 Task: Search one way flight ticket for 4 adults, 2 children, 2 infants in seat and 1 infant on lap in premium economy from Phoenix: Phoenix Sky Harbor International Airport to Evansville: Evansville Regional Airport on 5-3-2023. Choice of flights is Southwest. Number of bags: 2 carry on bags. Price is upto 89000. Outbound departure time preference is 17:30.
Action: Mouse moved to (284, 240)
Screenshot: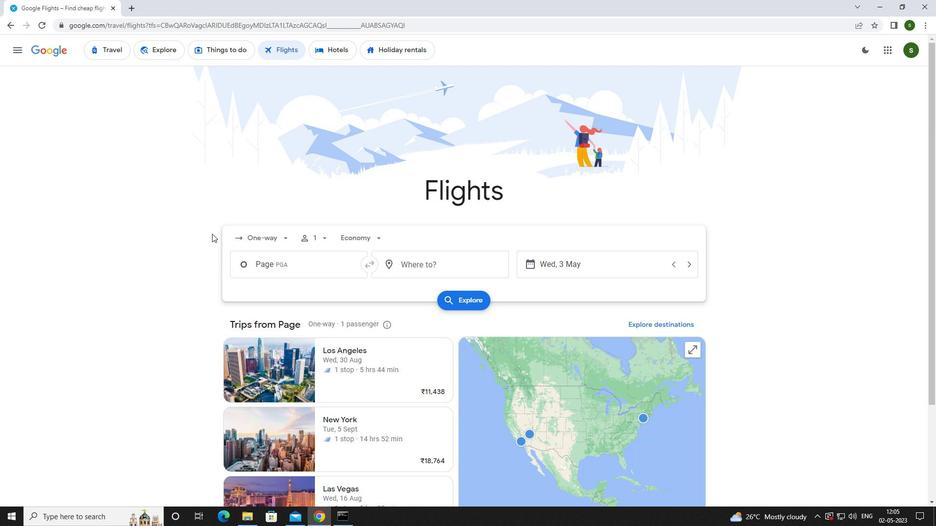 
Action: Mouse pressed left at (284, 240)
Screenshot: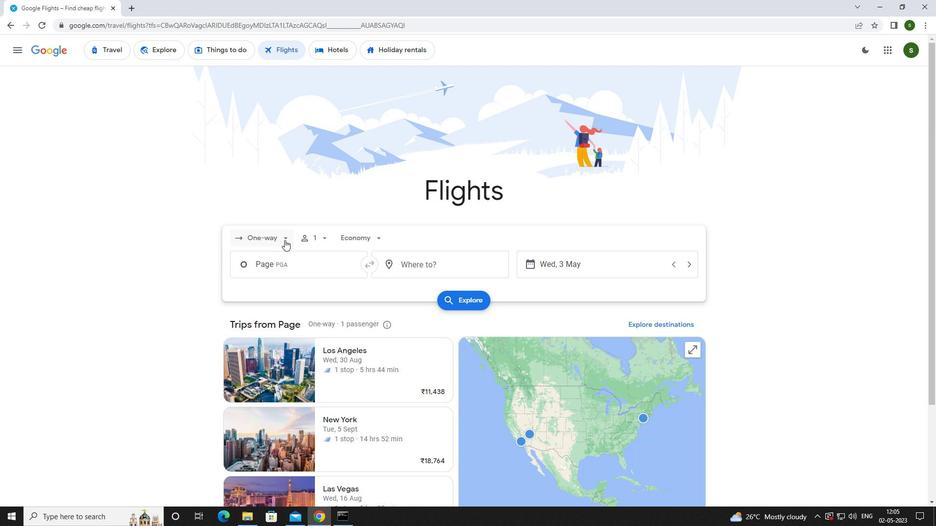 
Action: Mouse moved to (285, 279)
Screenshot: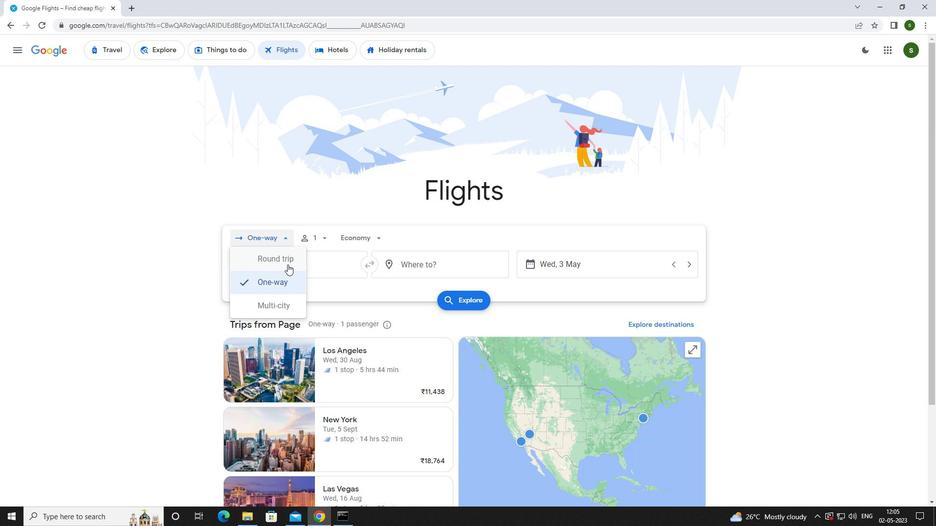
Action: Mouse pressed left at (285, 279)
Screenshot: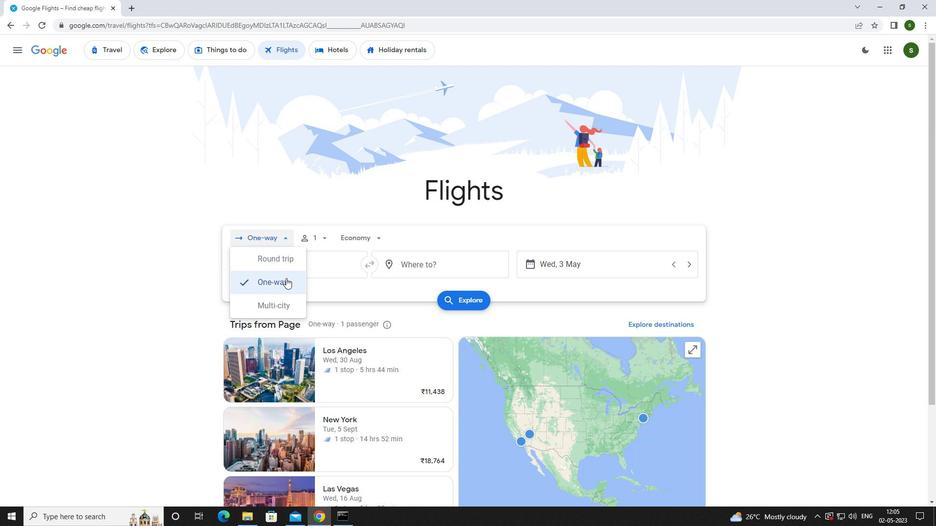 
Action: Mouse moved to (307, 239)
Screenshot: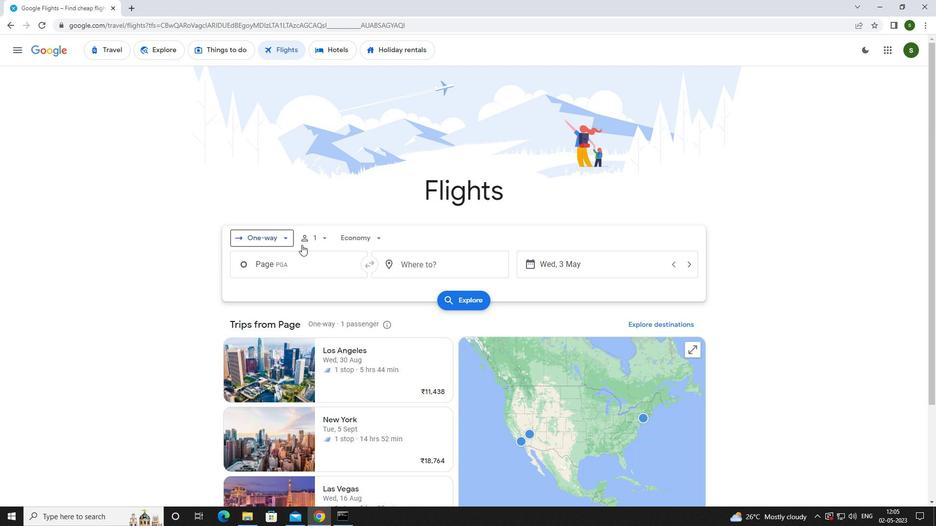 
Action: Mouse pressed left at (307, 239)
Screenshot: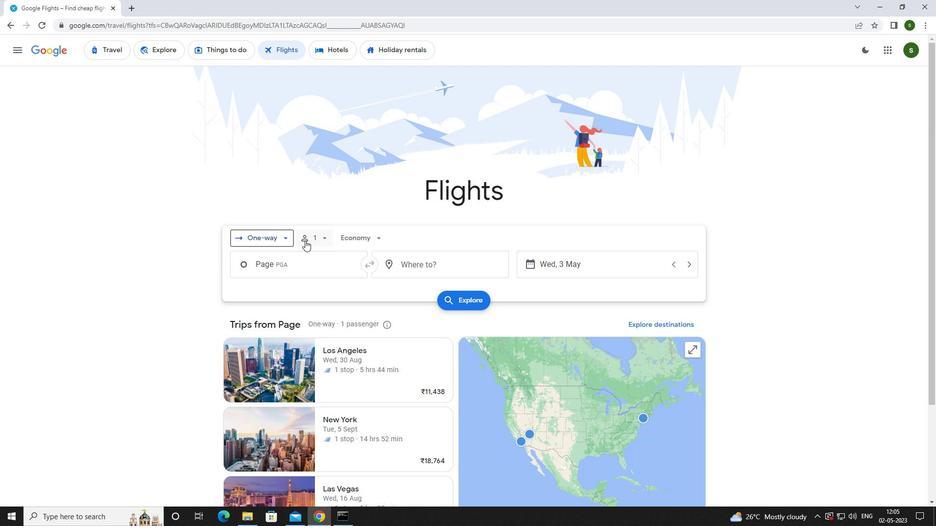 
Action: Mouse moved to (401, 267)
Screenshot: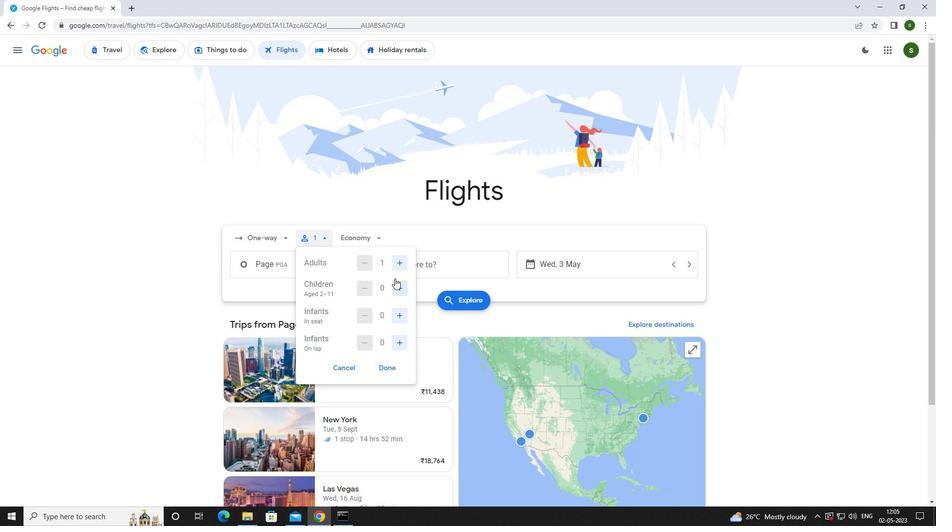 
Action: Mouse pressed left at (401, 267)
Screenshot: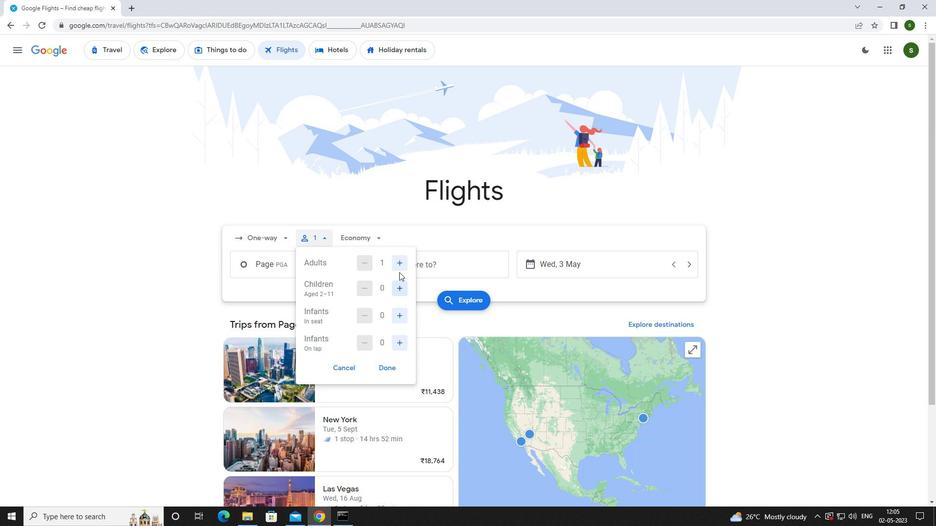 
Action: Mouse pressed left at (401, 267)
Screenshot: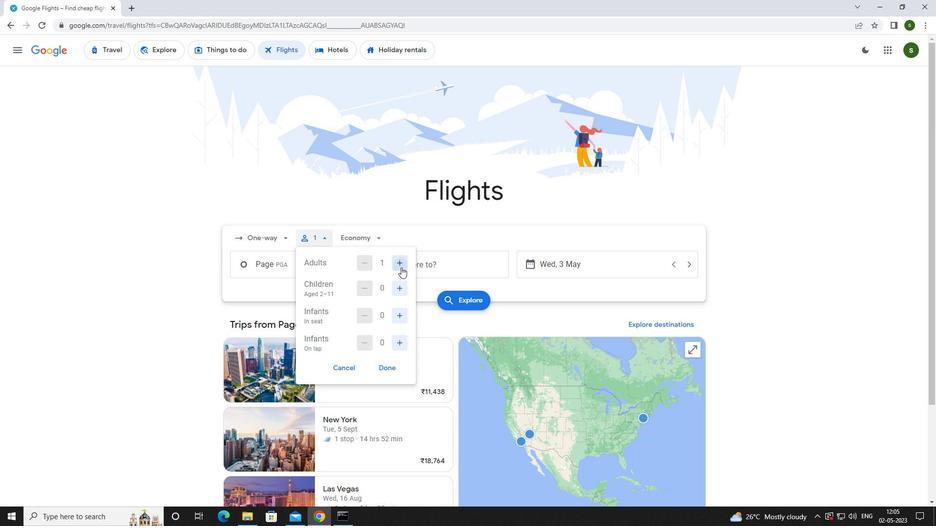 
Action: Mouse pressed left at (401, 267)
Screenshot: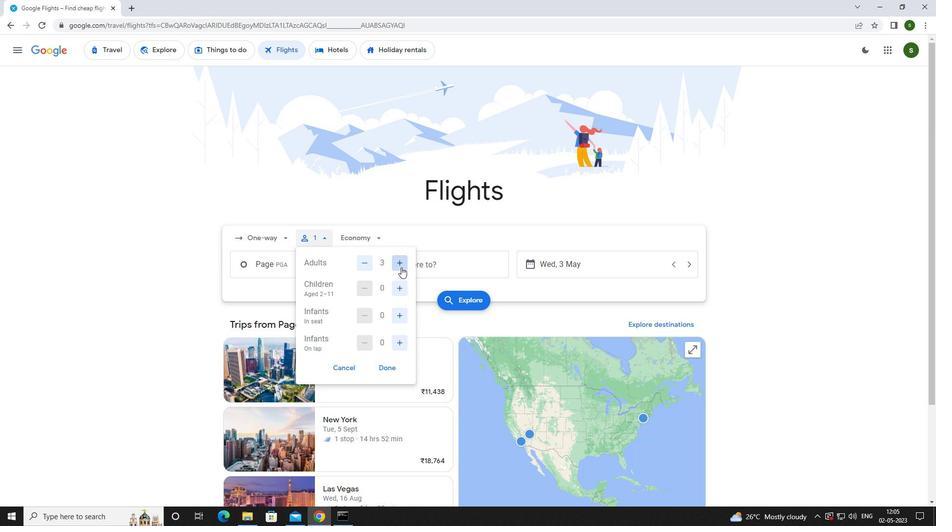 
Action: Mouse moved to (401, 286)
Screenshot: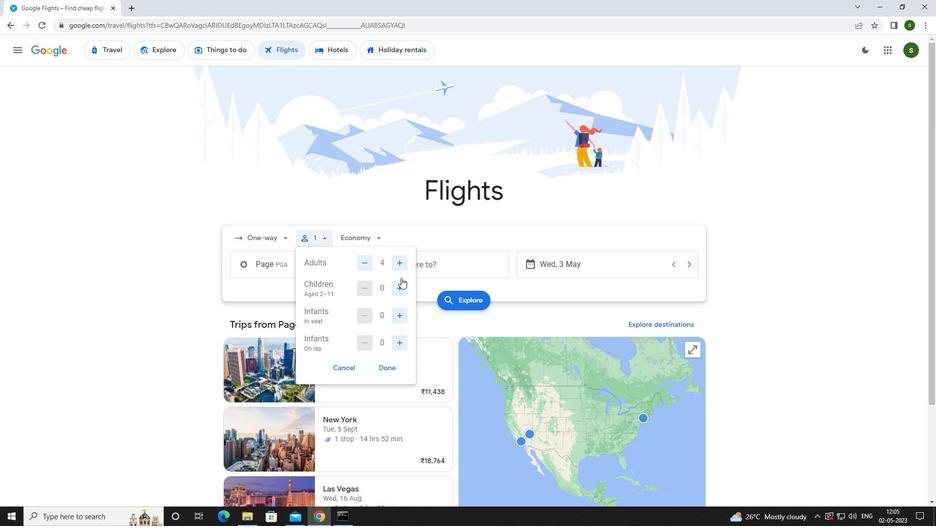 
Action: Mouse pressed left at (401, 286)
Screenshot: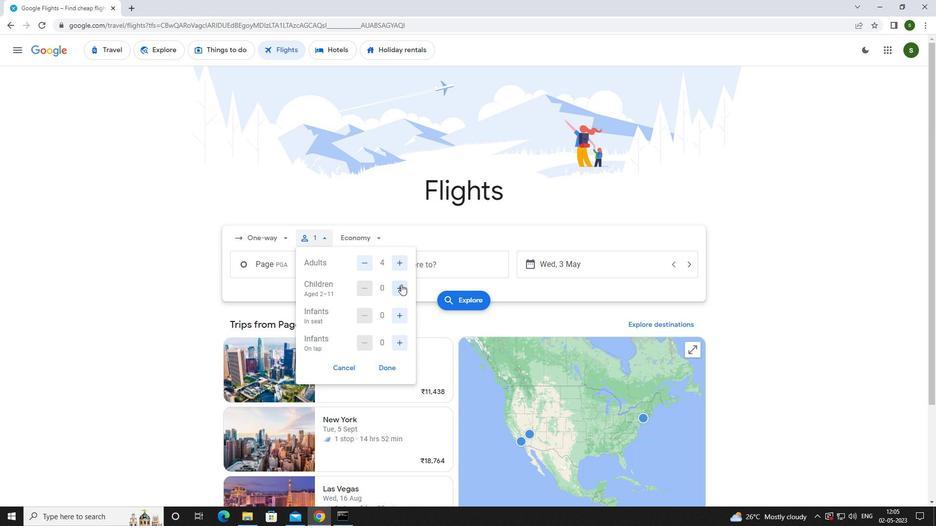 
Action: Mouse pressed left at (401, 286)
Screenshot: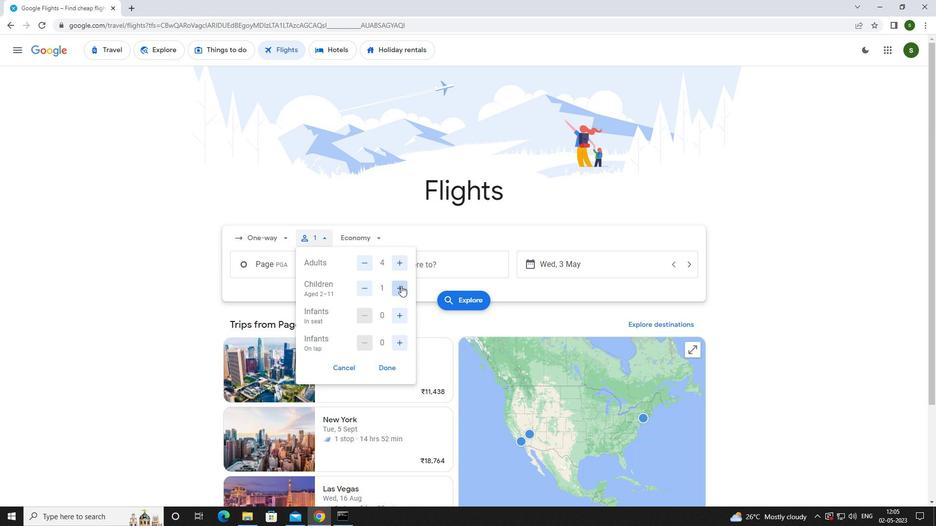 
Action: Mouse moved to (400, 313)
Screenshot: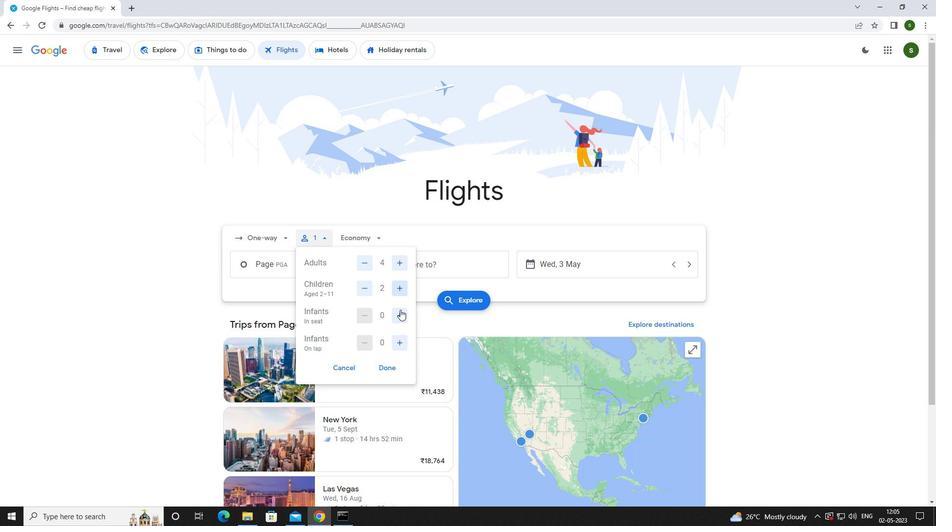 
Action: Mouse pressed left at (400, 313)
Screenshot: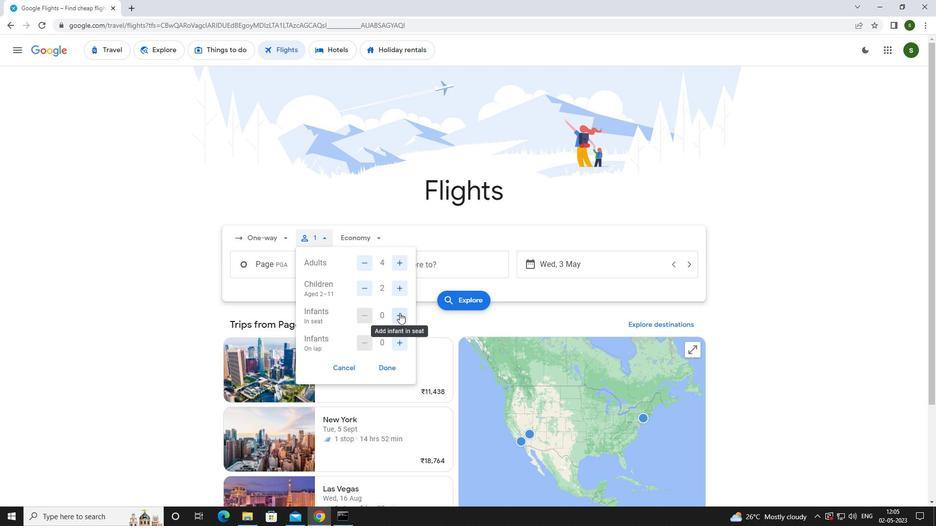 
Action: Mouse pressed left at (400, 313)
Screenshot: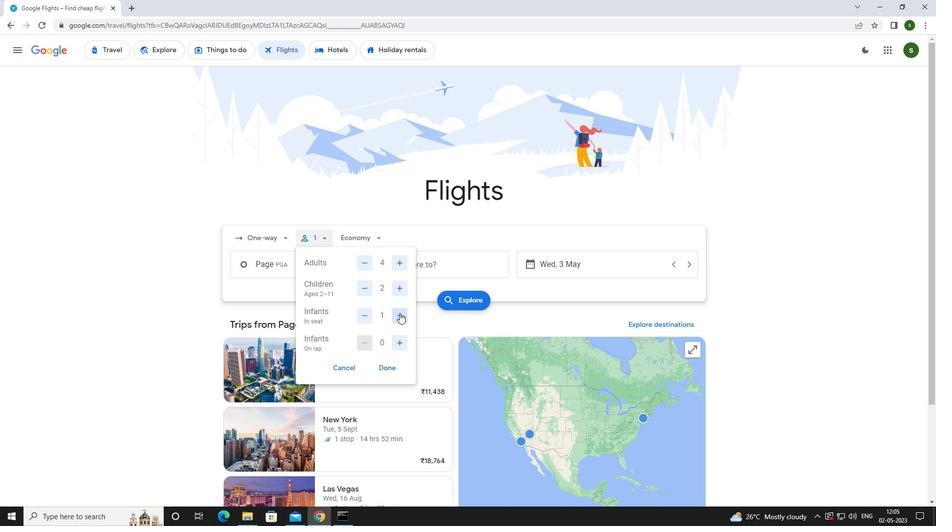 
Action: Mouse moved to (397, 344)
Screenshot: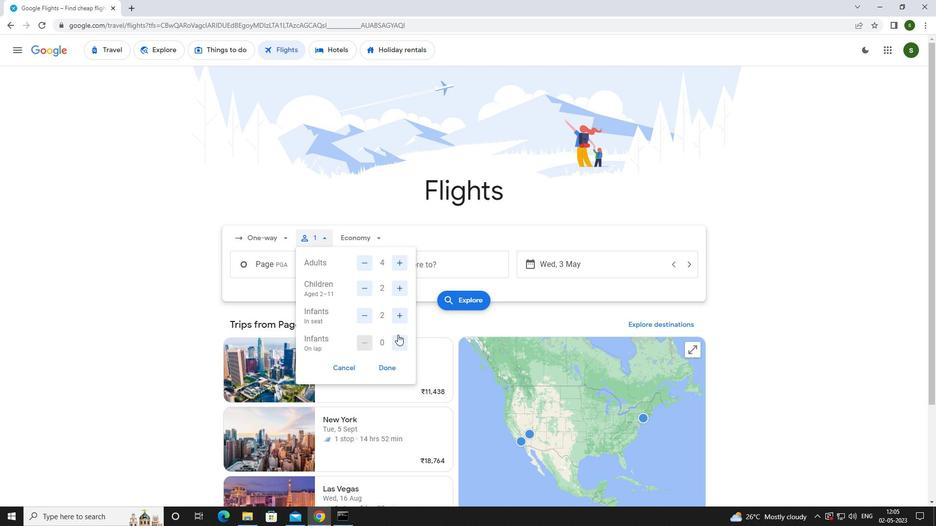 
Action: Mouse pressed left at (397, 344)
Screenshot: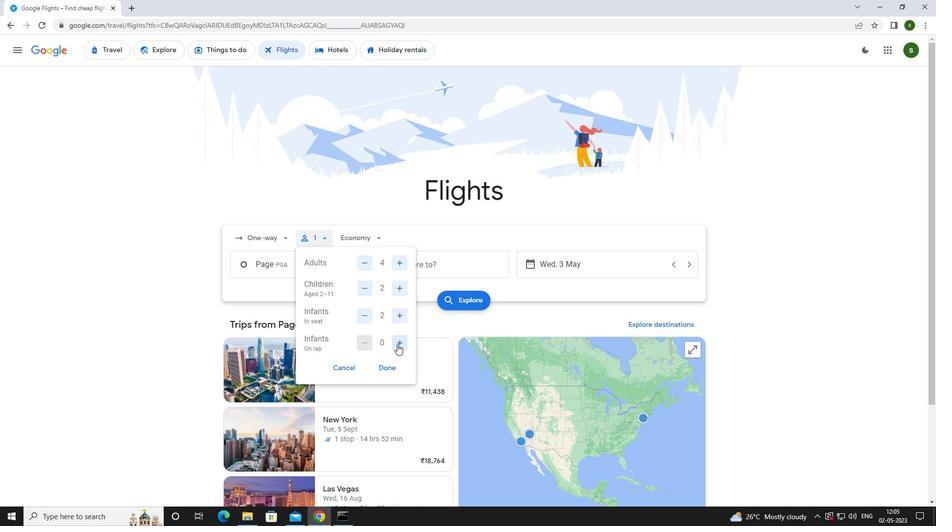 
Action: Mouse moved to (374, 238)
Screenshot: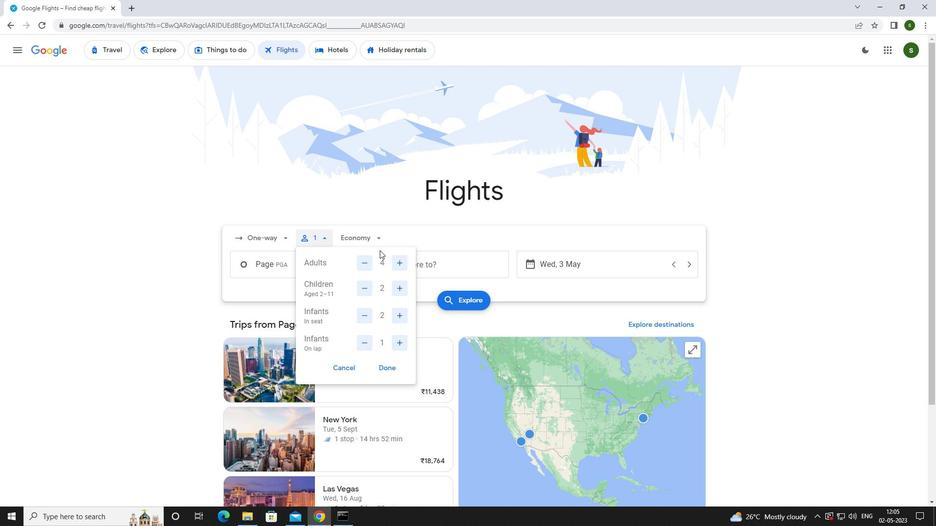 
Action: Mouse pressed left at (374, 238)
Screenshot: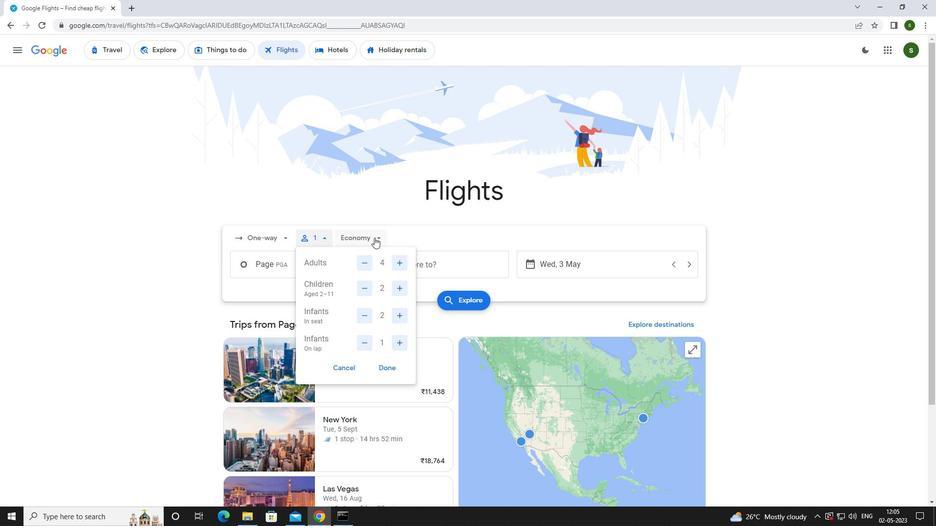 
Action: Mouse moved to (384, 281)
Screenshot: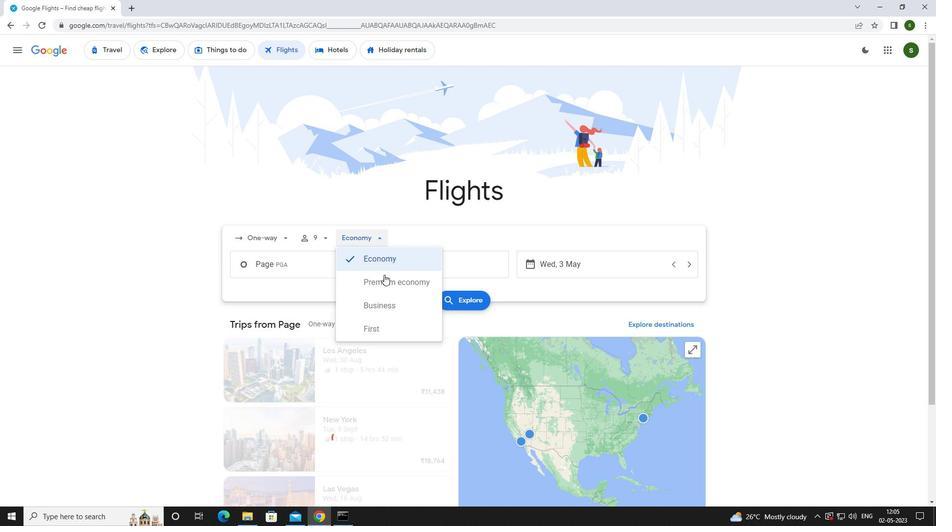 
Action: Mouse pressed left at (384, 281)
Screenshot: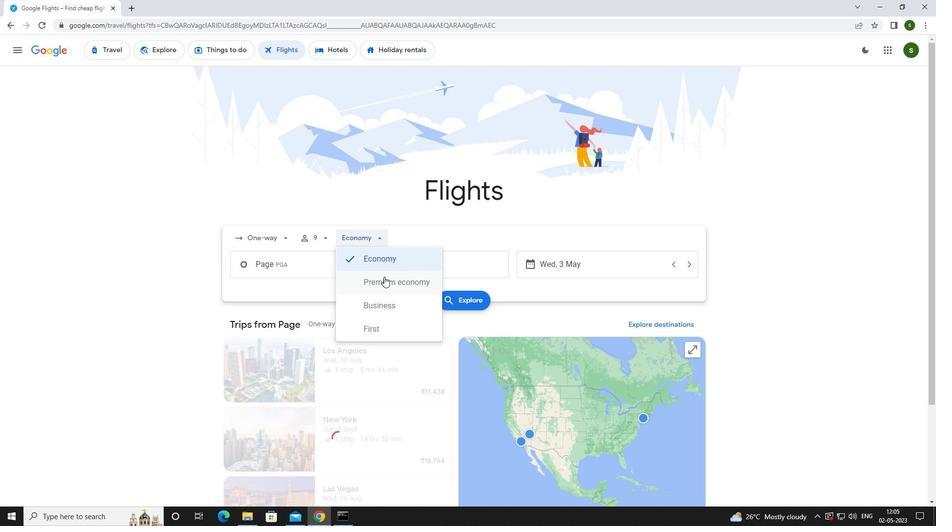 
Action: Mouse moved to (340, 268)
Screenshot: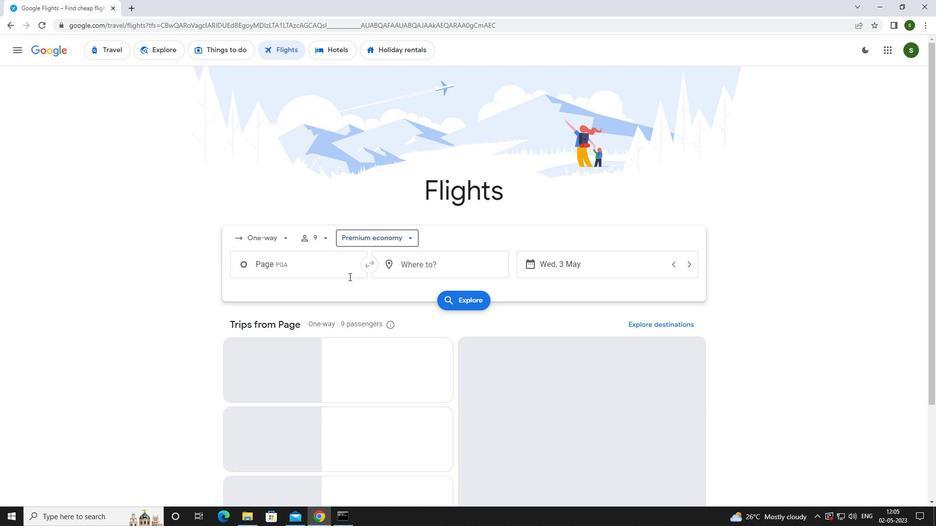 
Action: Mouse pressed left at (340, 268)
Screenshot: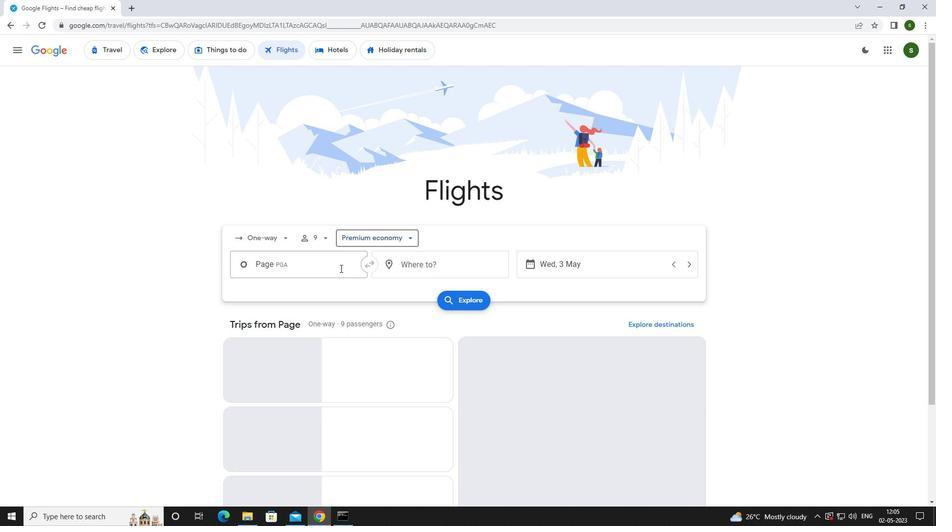 
Action: Mouse moved to (341, 266)
Screenshot: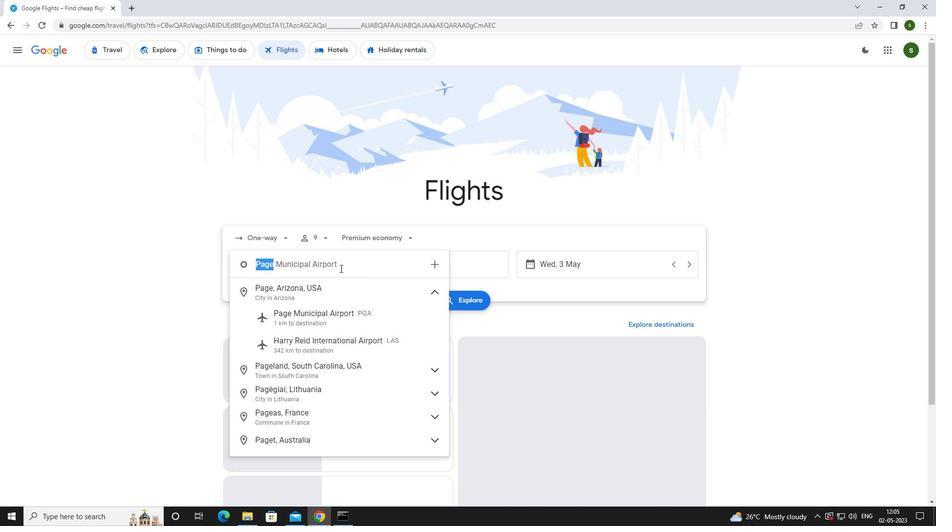 
Action: Key pressed <Key.caps_lock>p<Key.caps_lock>hoen
Screenshot: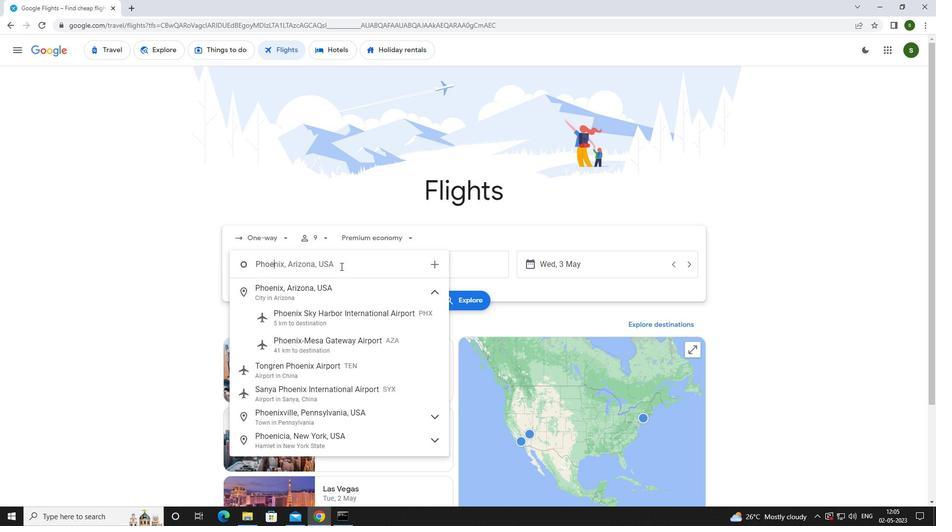
Action: Mouse moved to (332, 313)
Screenshot: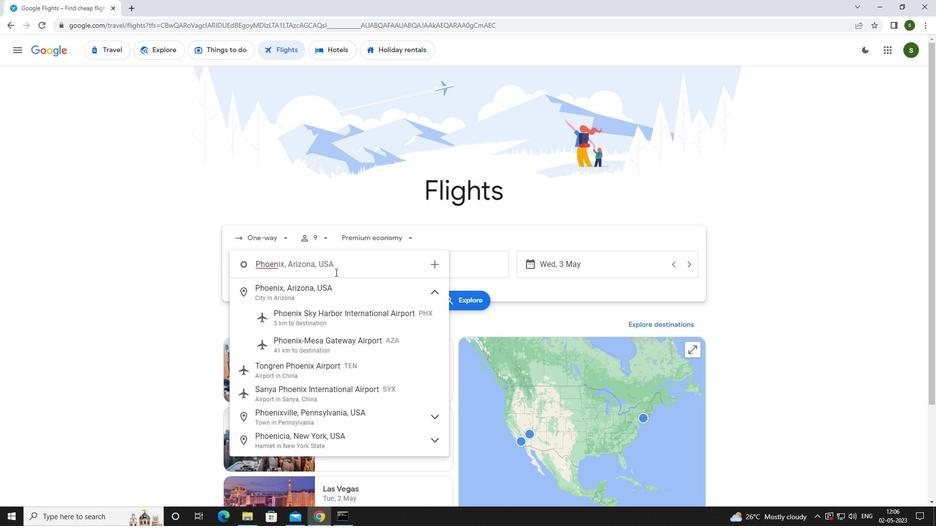 
Action: Mouse pressed left at (332, 313)
Screenshot: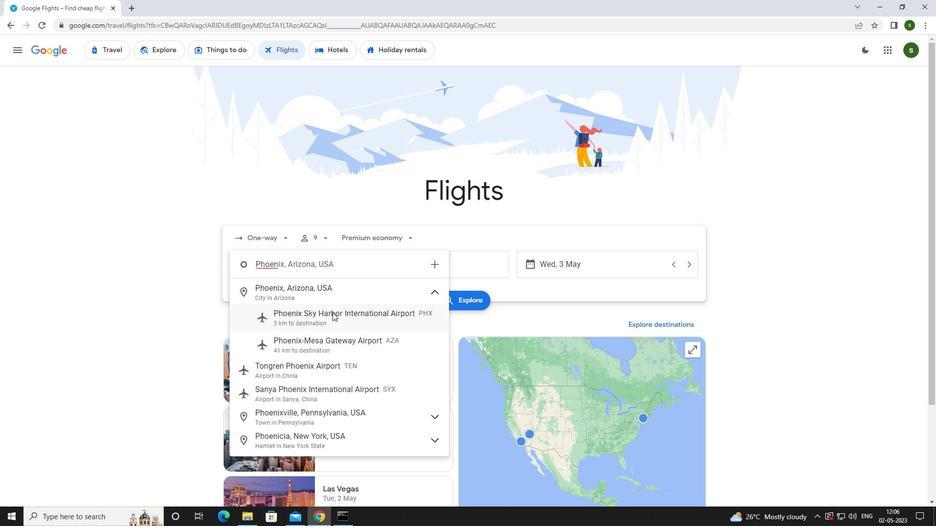 
Action: Mouse moved to (433, 266)
Screenshot: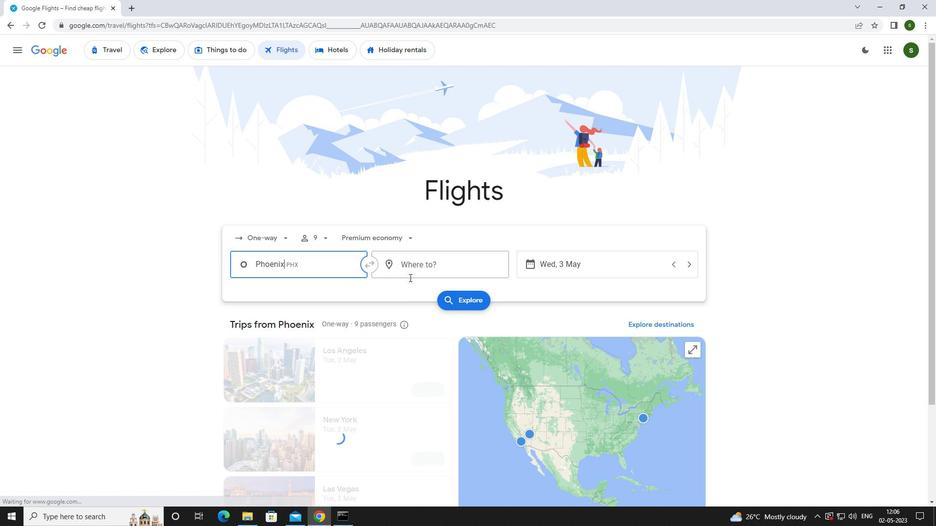 
Action: Mouse pressed left at (433, 266)
Screenshot: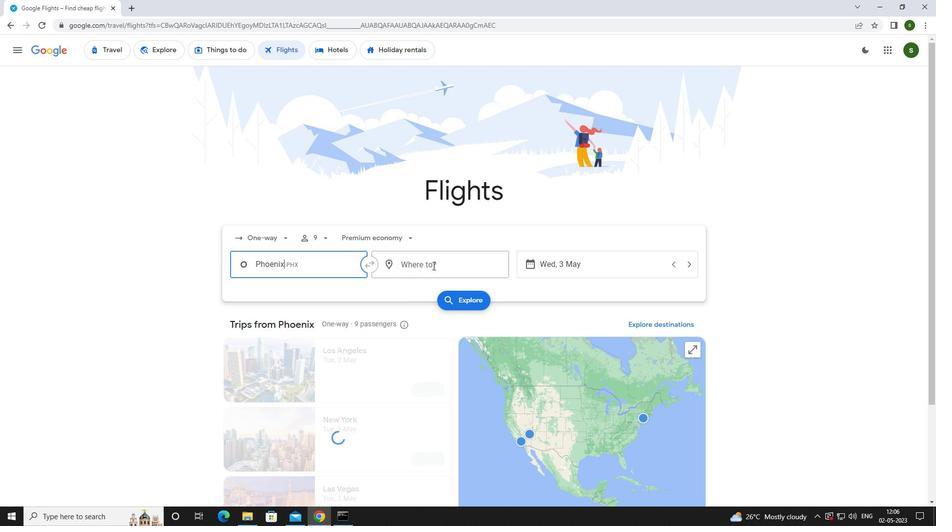 
Action: Key pressed <Key.caps_lock>e<Key.caps_lock>vansvill
Screenshot: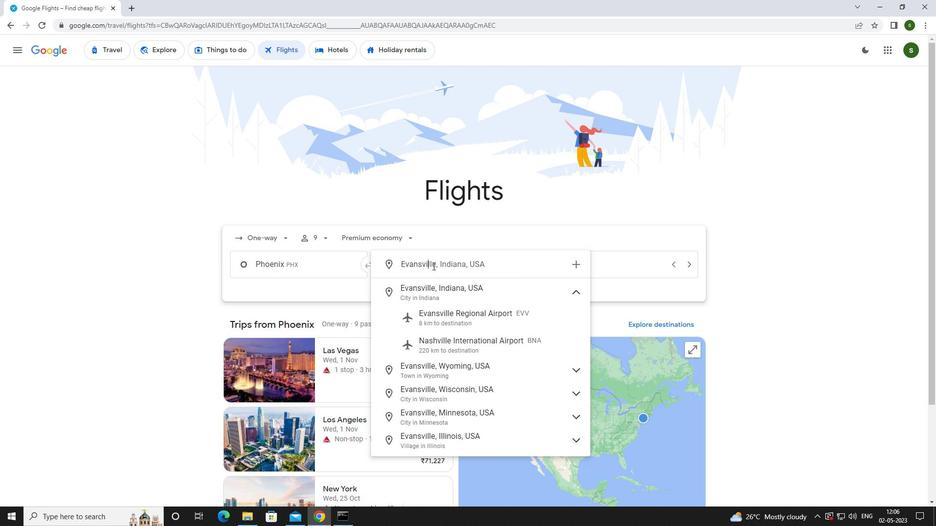 
Action: Mouse moved to (455, 315)
Screenshot: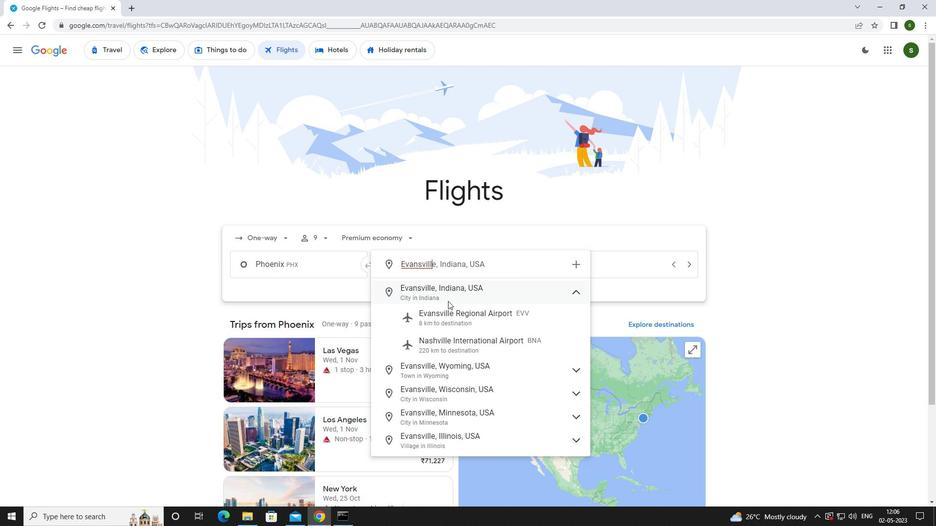 
Action: Mouse pressed left at (455, 315)
Screenshot: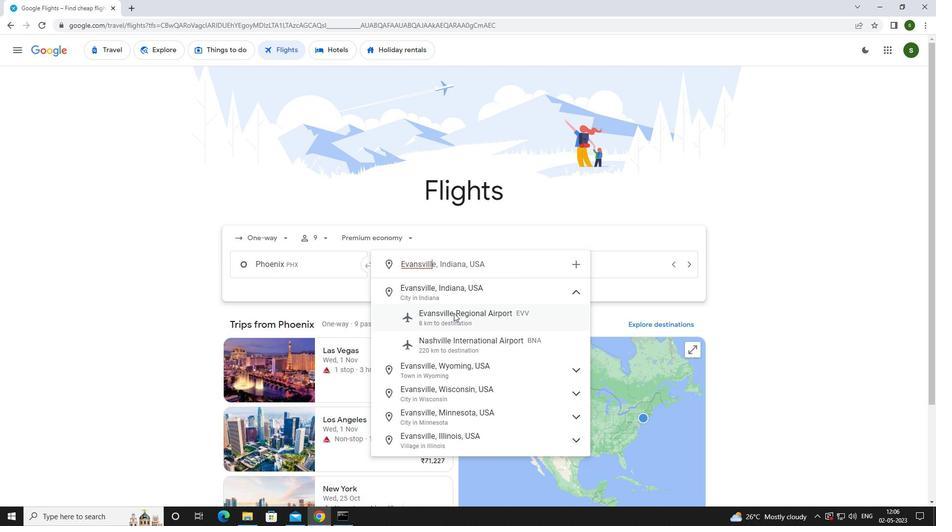 
Action: Mouse moved to (605, 266)
Screenshot: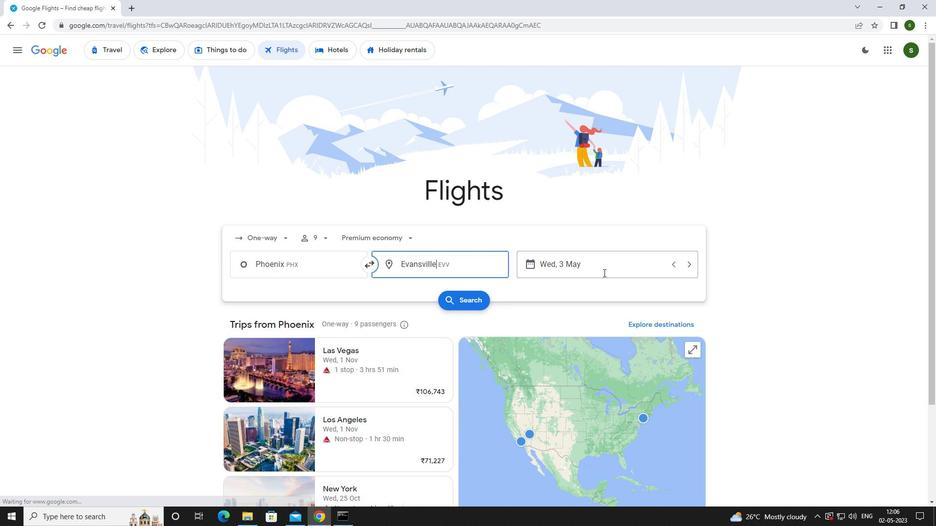 
Action: Mouse pressed left at (605, 266)
Screenshot: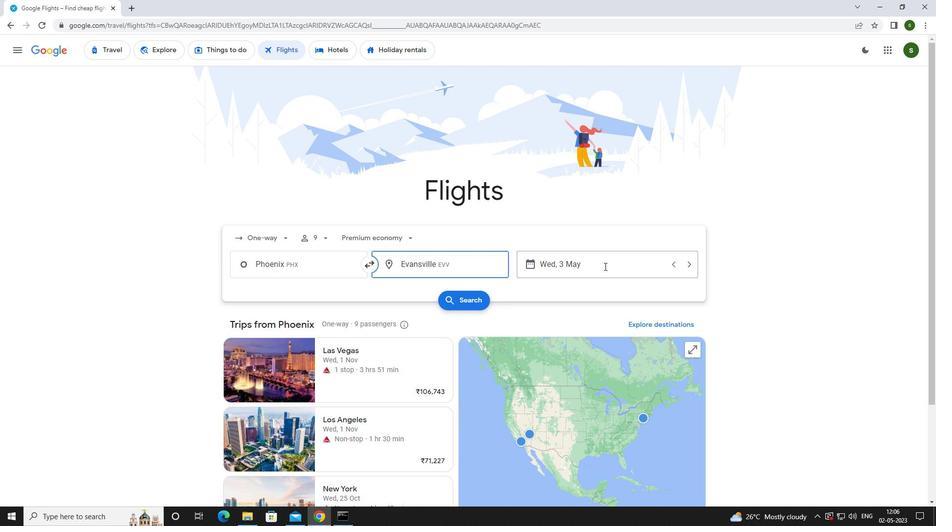
Action: Mouse moved to (425, 334)
Screenshot: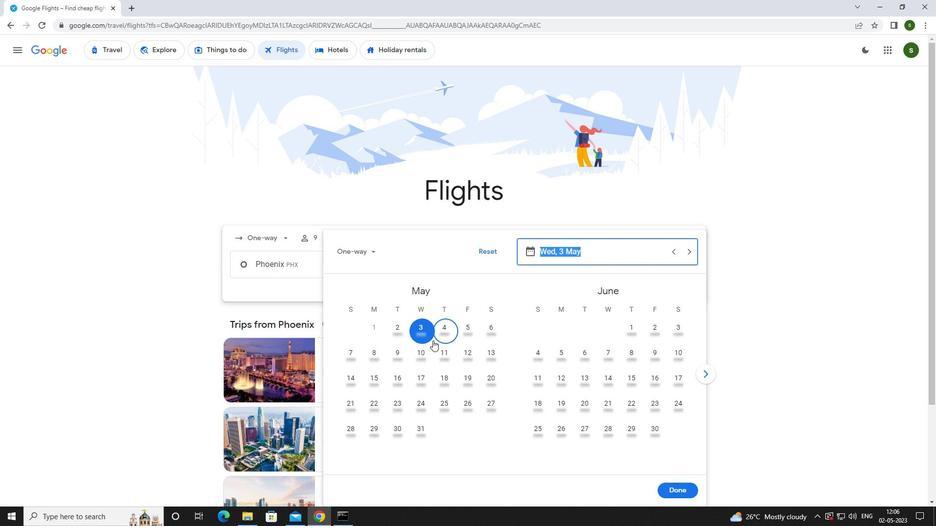
Action: Mouse pressed left at (425, 334)
Screenshot: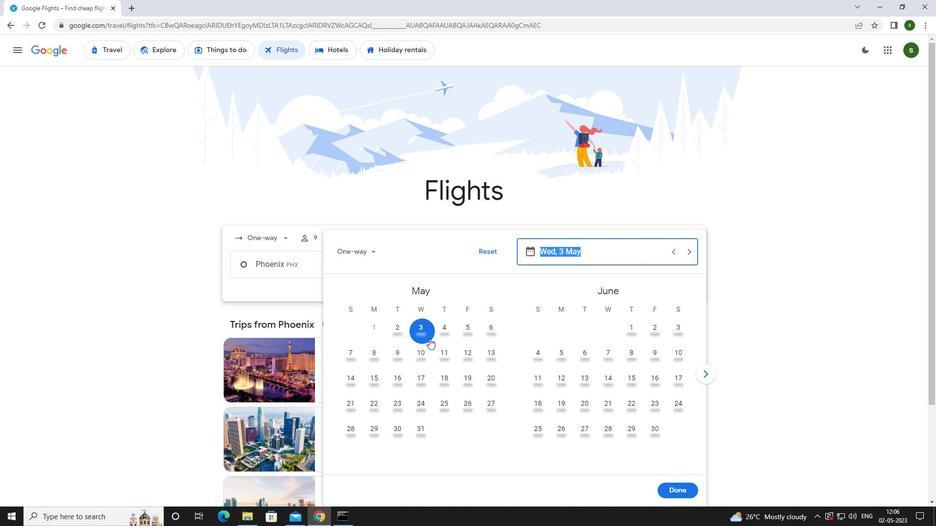 
Action: Mouse moved to (684, 491)
Screenshot: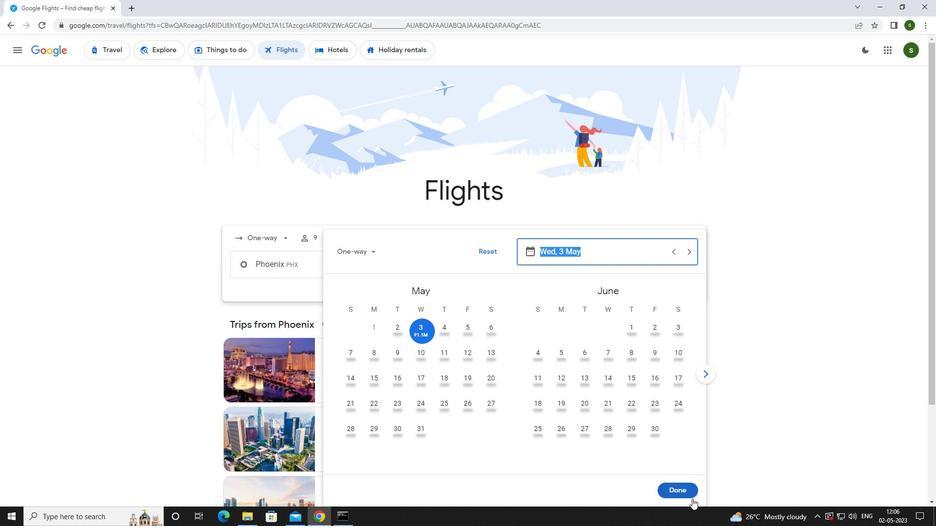
Action: Mouse pressed left at (684, 491)
Screenshot: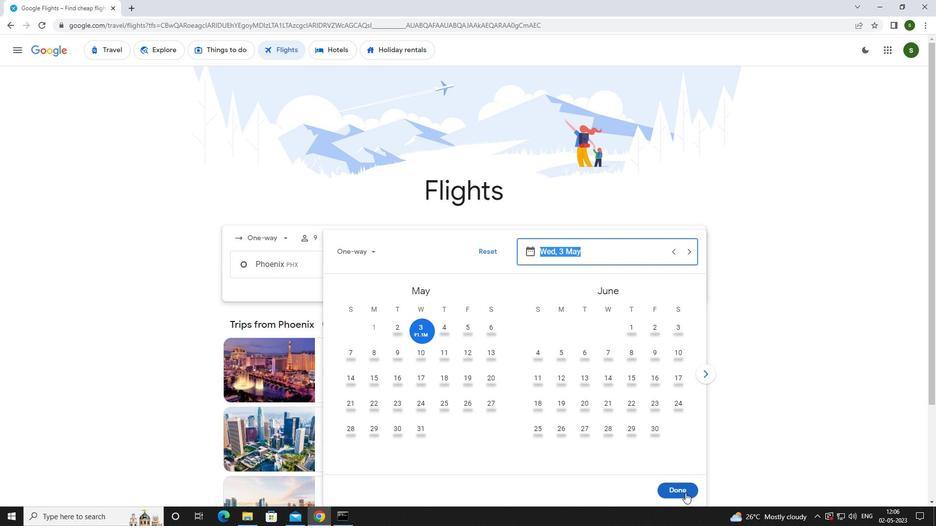 
Action: Mouse moved to (449, 293)
Screenshot: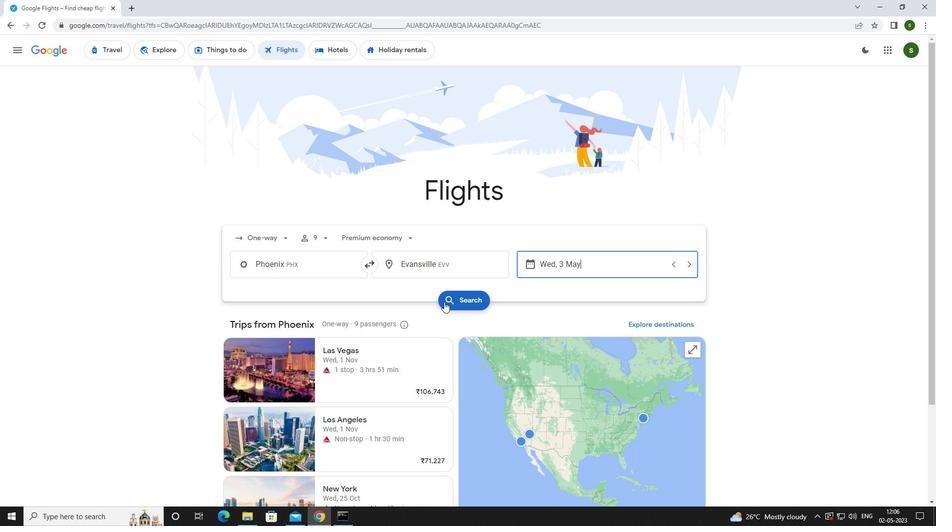 
Action: Mouse pressed left at (449, 293)
Screenshot: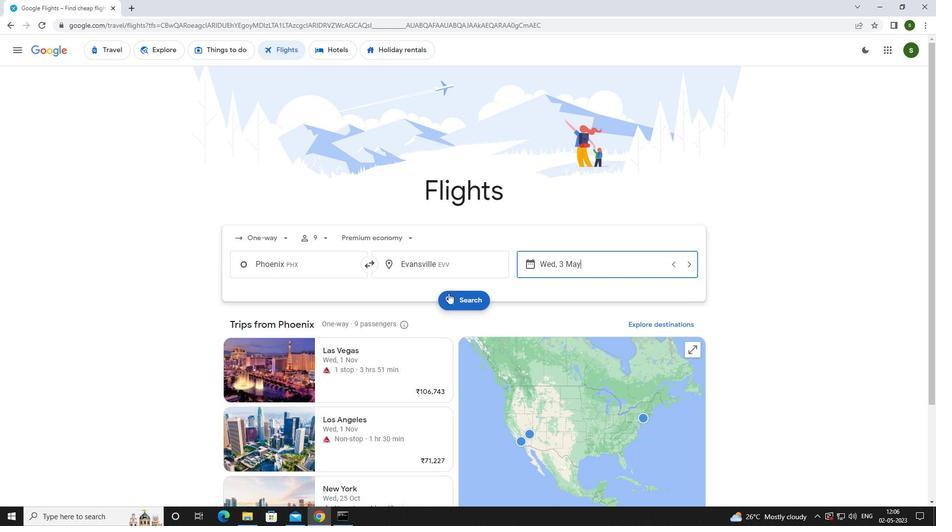 
Action: Mouse moved to (250, 142)
Screenshot: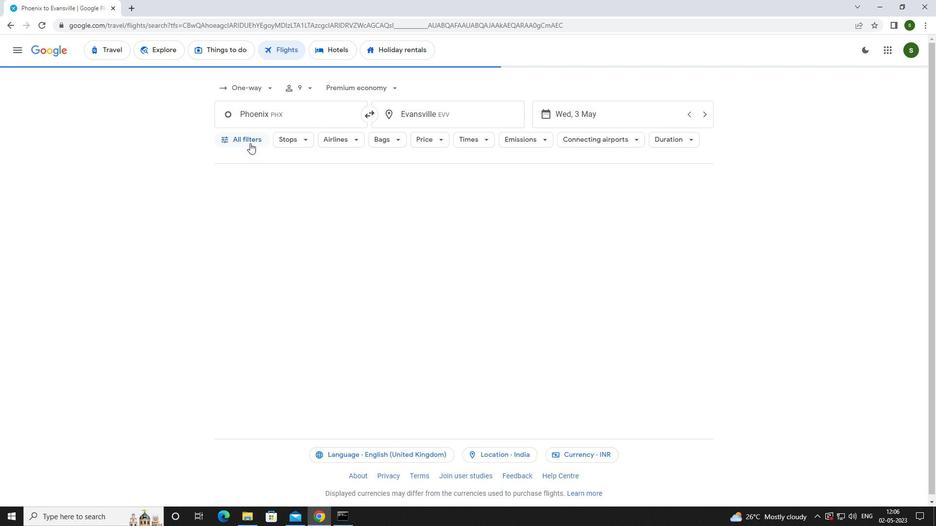 
Action: Mouse pressed left at (250, 142)
Screenshot: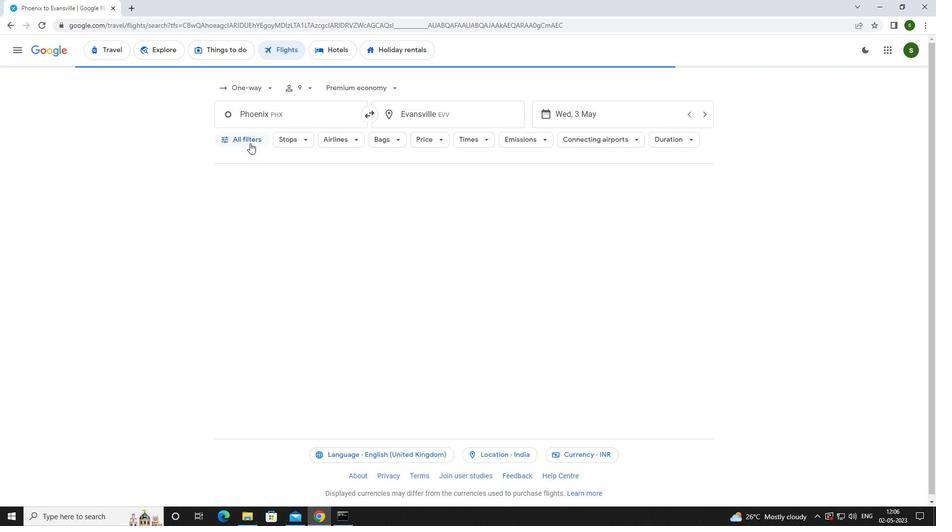 
Action: Mouse moved to (363, 343)
Screenshot: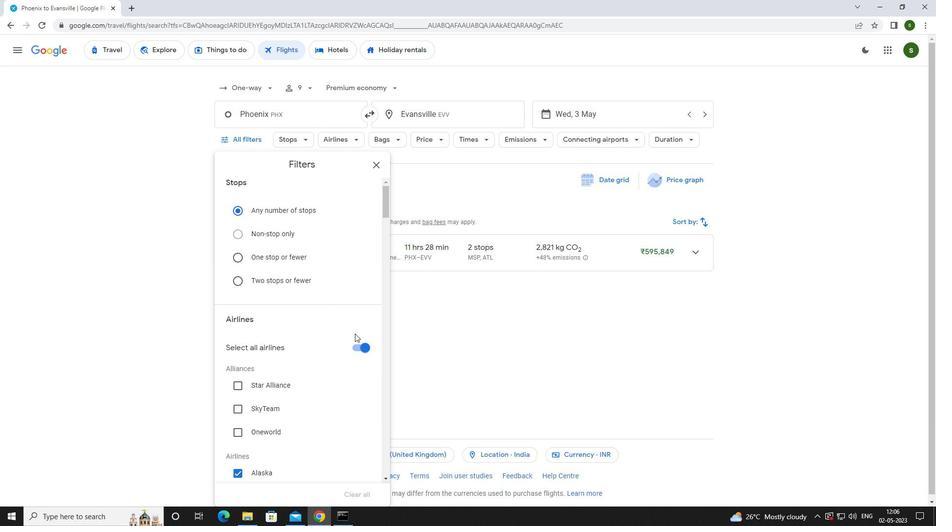 
Action: Mouse pressed left at (363, 343)
Screenshot: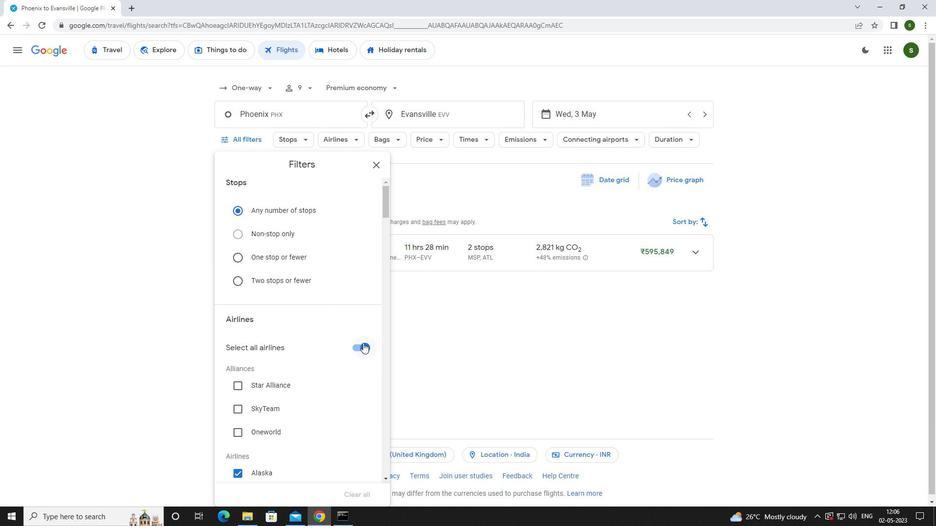 
Action: Mouse moved to (328, 262)
Screenshot: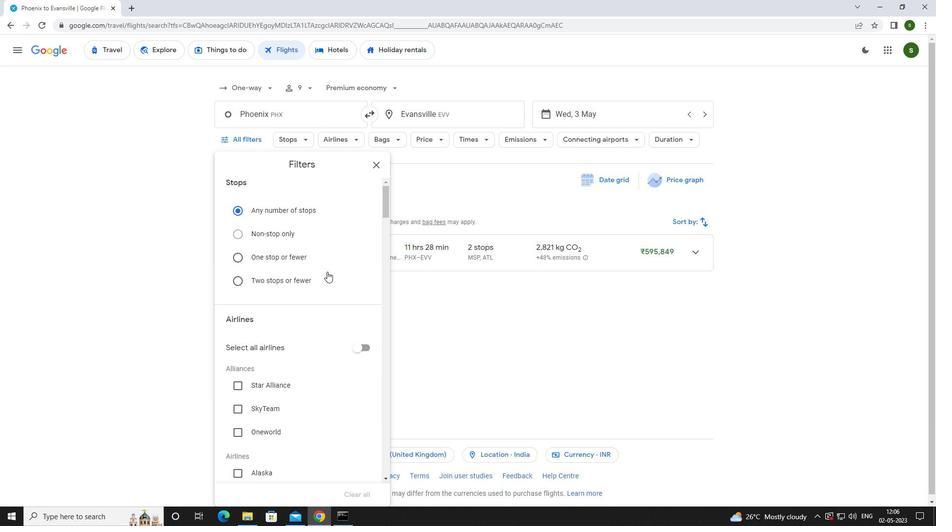 
Action: Mouse scrolled (328, 262) with delta (0, 0)
Screenshot: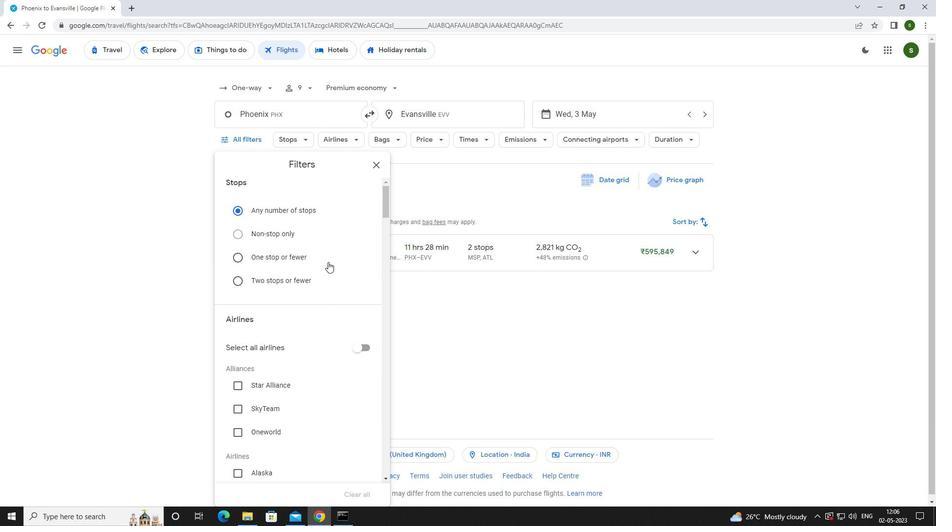 
Action: Mouse scrolled (328, 262) with delta (0, 0)
Screenshot: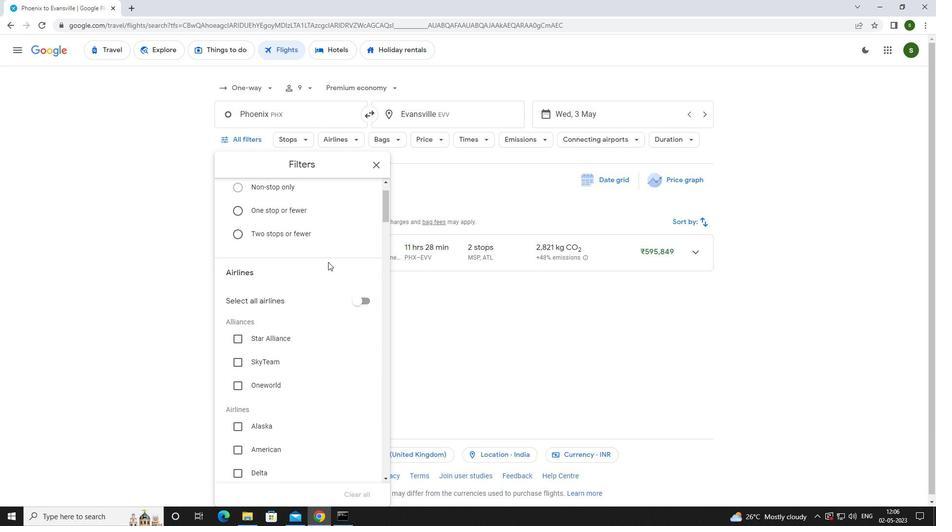 
Action: Mouse scrolled (328, 262) with delta (0, 0)
Screenshot: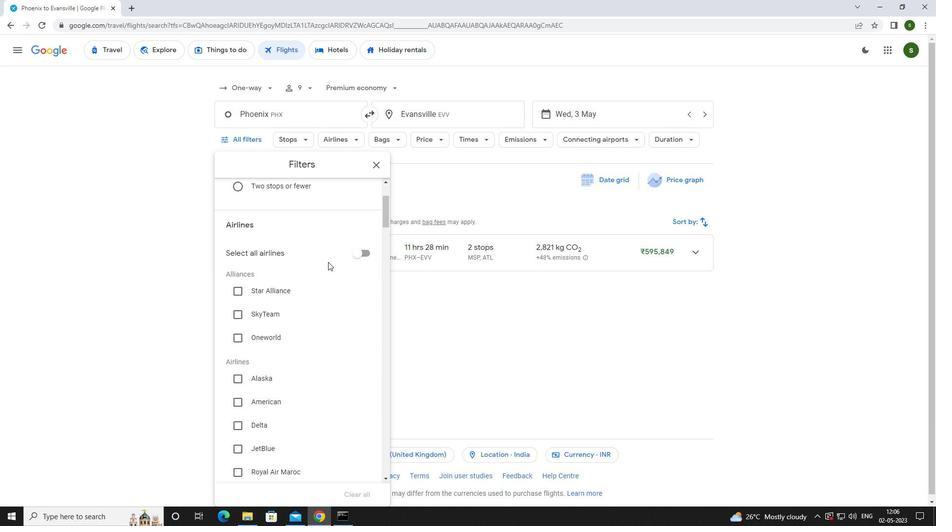 
Action: Mouse scrolled (328, 262) with delta (0, 0)
Screenshot: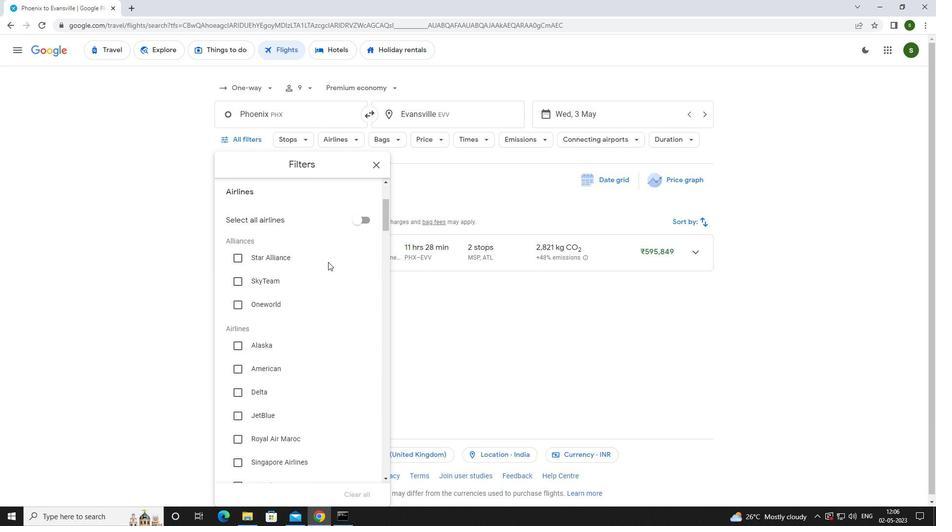 
Action: Mouse scrolled (328, 262) with delta (0, 0)
Screenshot: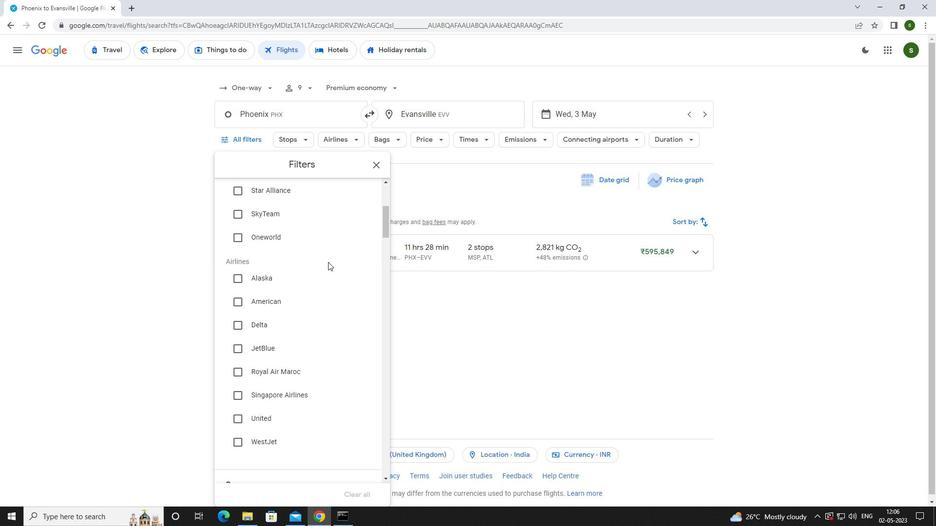 
Action: Mouse scrolled (328, 262) with delta (0, 0)
Screenshot: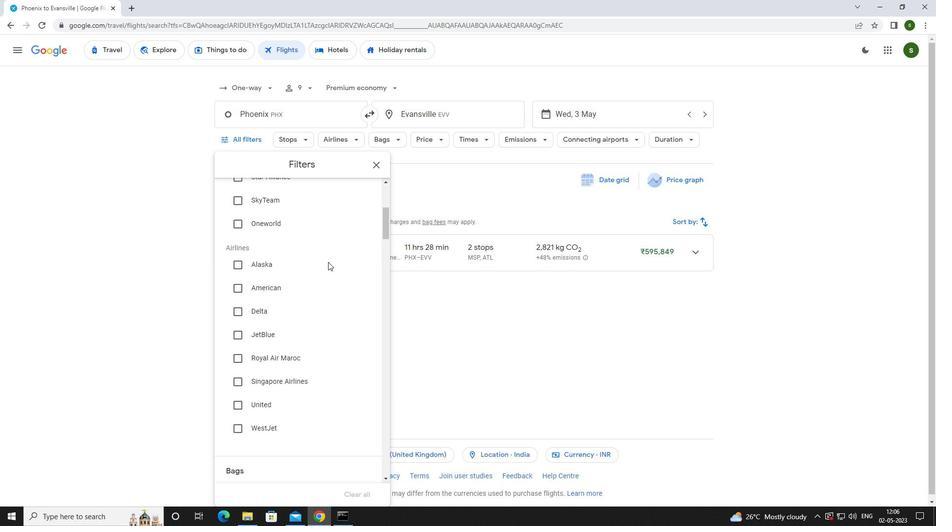 
Action: Mouse scrolled (328, 262) with delta (0, 0)
Screenshot: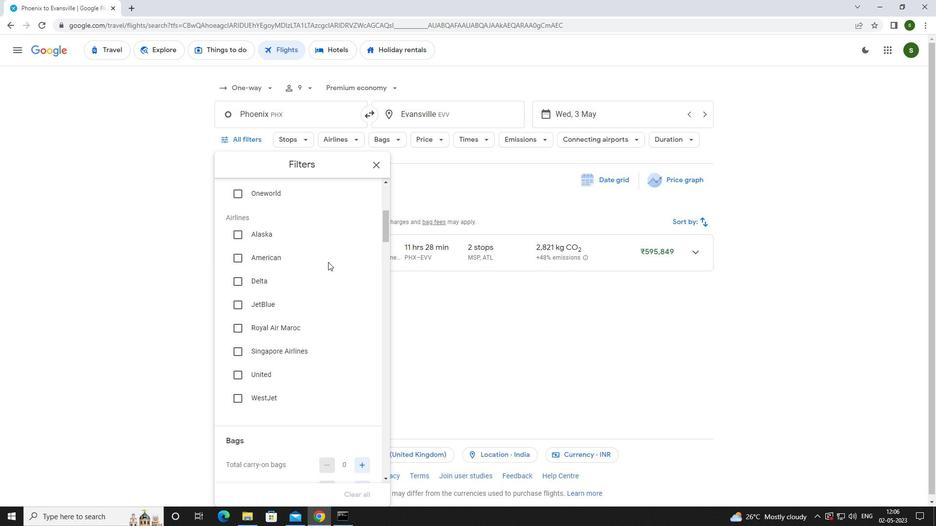 
Action: Mouse scrolled (328, 262) with delta (0, 0)
Screenshot: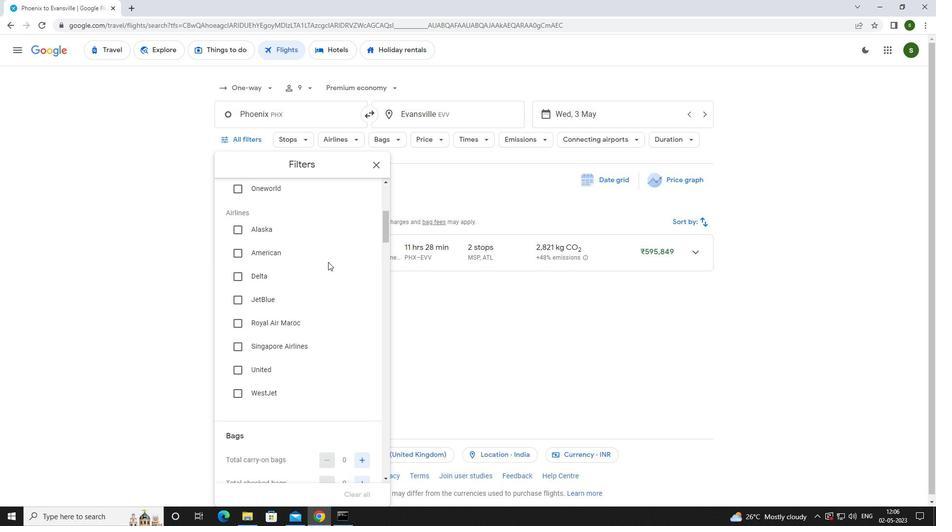 
Action: Mouse moved to (361, 317)
Screenshot: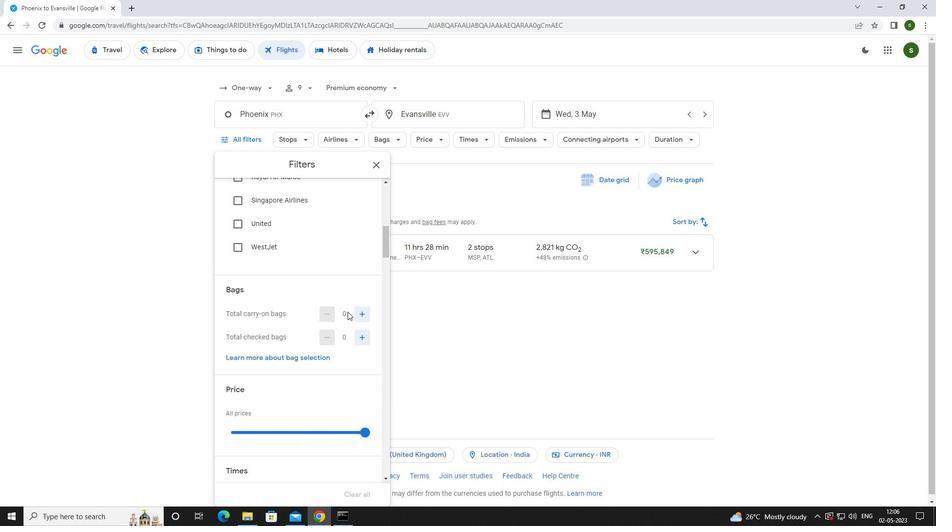 
Action: Mouse pressed left at (361, 317)
Screenshot: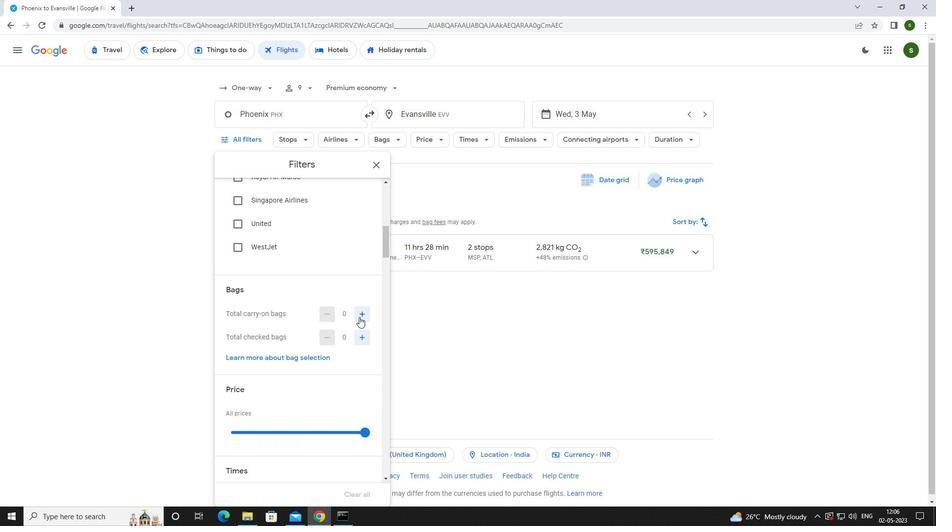 
Action: Mouse pressed left at (361, 317)
Screenshot: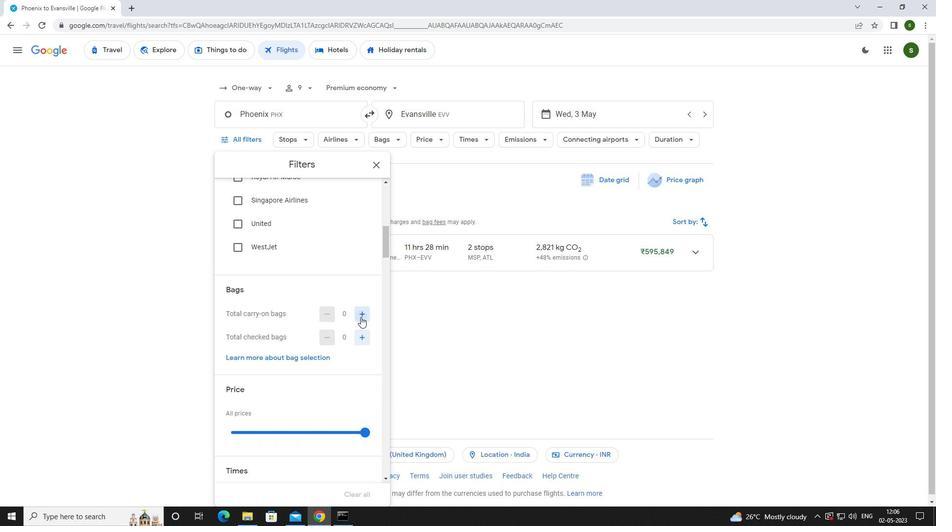 
Action: Mouse moved to (359, 316)
Screenshot: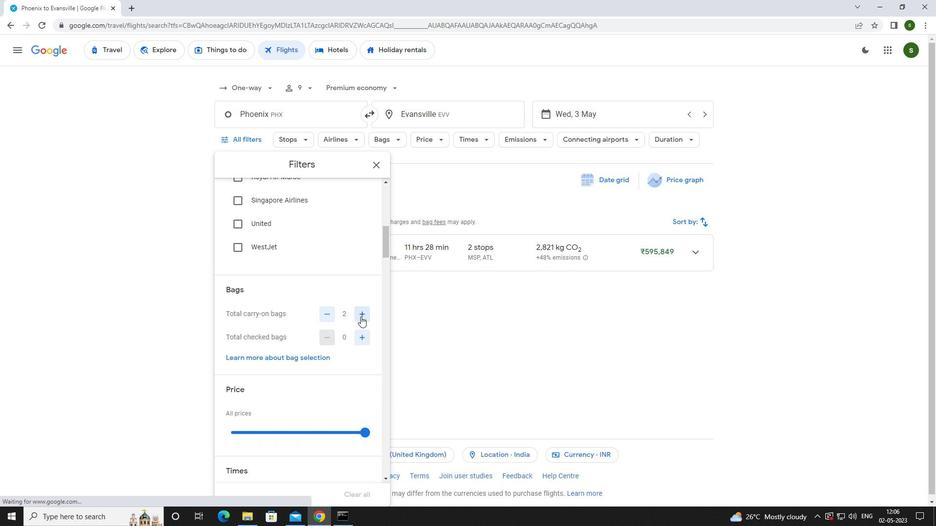 
Action: Mouse scrolled (359, 316) with delta (0, 0)
Screenshot: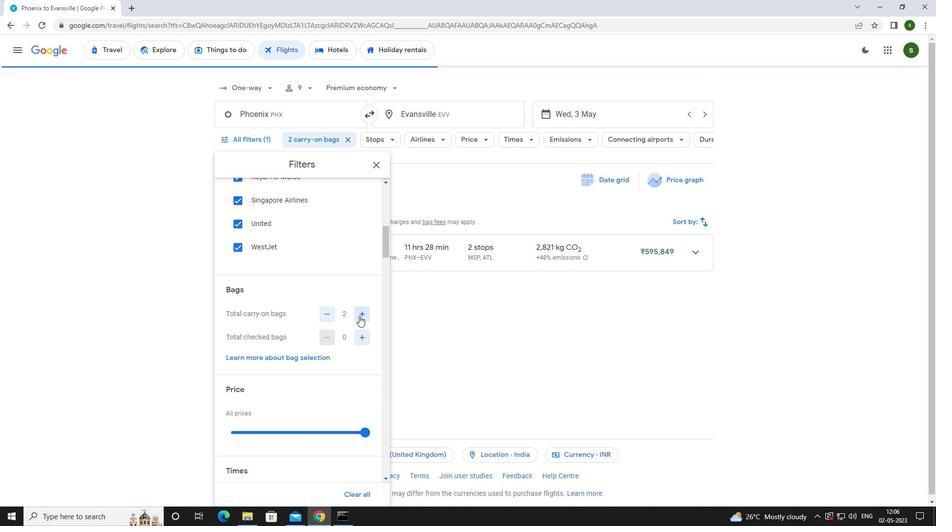 
Action: Mouse scrolled (359, 316) with delta (0, 0)
Screenshot: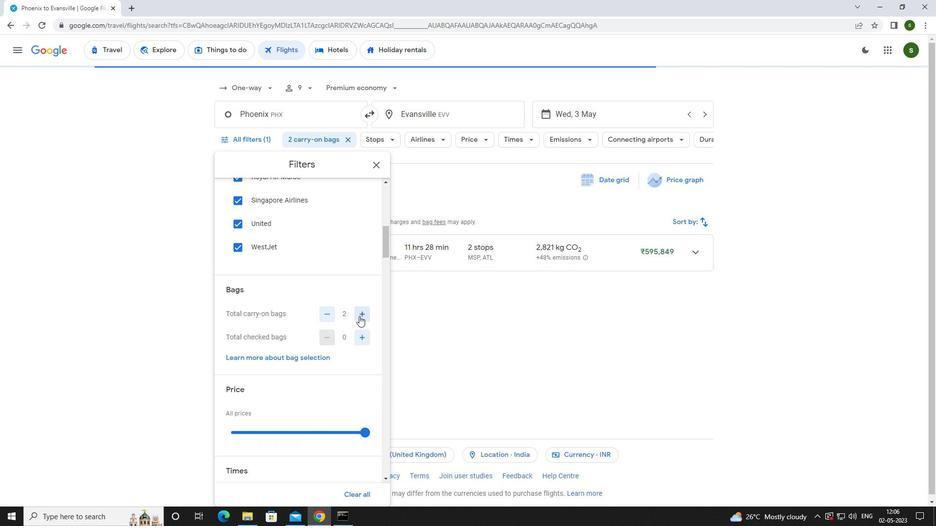 
Action: Mouse scrolled (359, 316) with delta (0, 0)
Screenshot: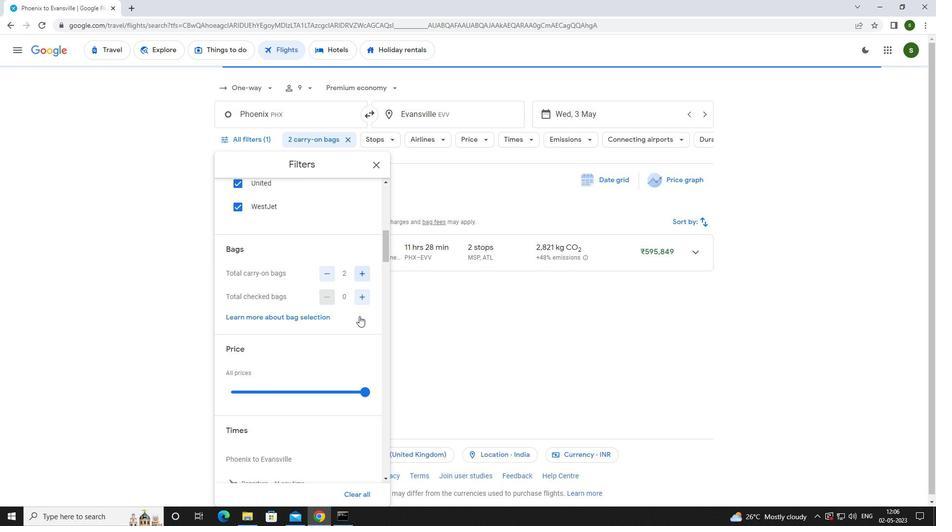 
Action: Mouse moved to (365, 287)
Screenshot: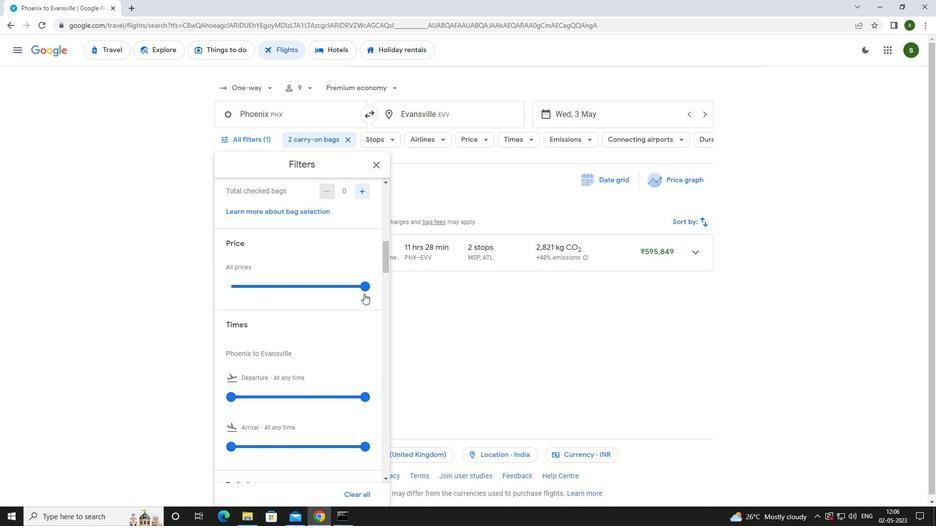 
Action: Mouse pressed left at (365, 287)
Screenshot: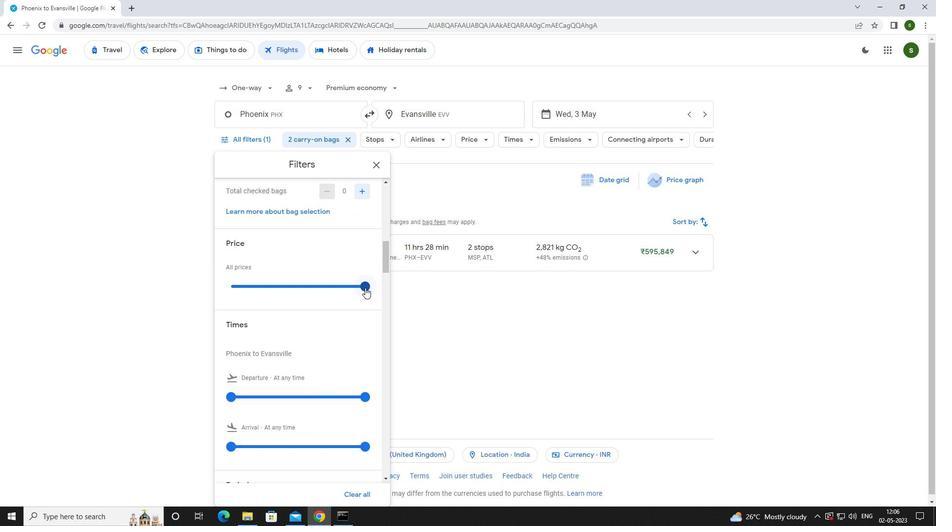 
Action: Mouse moved to (273, 307)
Screenshot: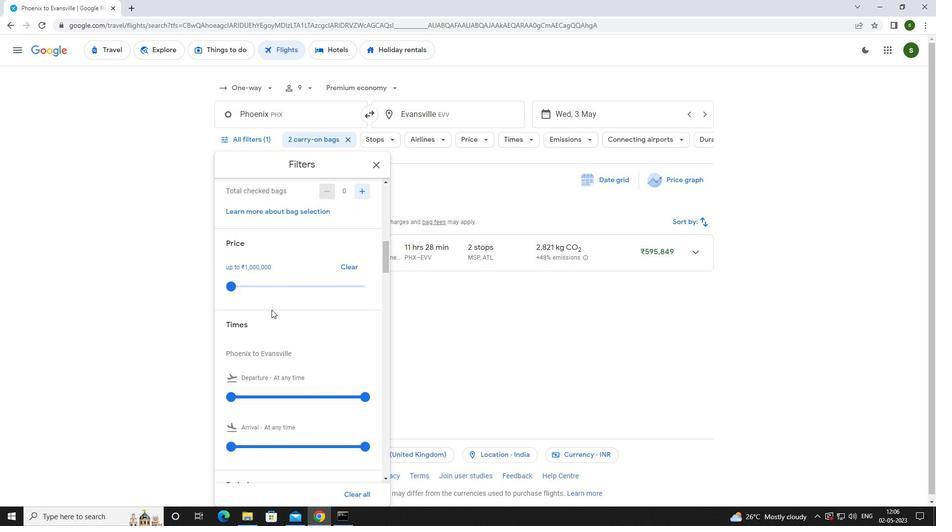 
Action: Mouse scrolled (273, 307) with delta (0, 0)
Screenshot: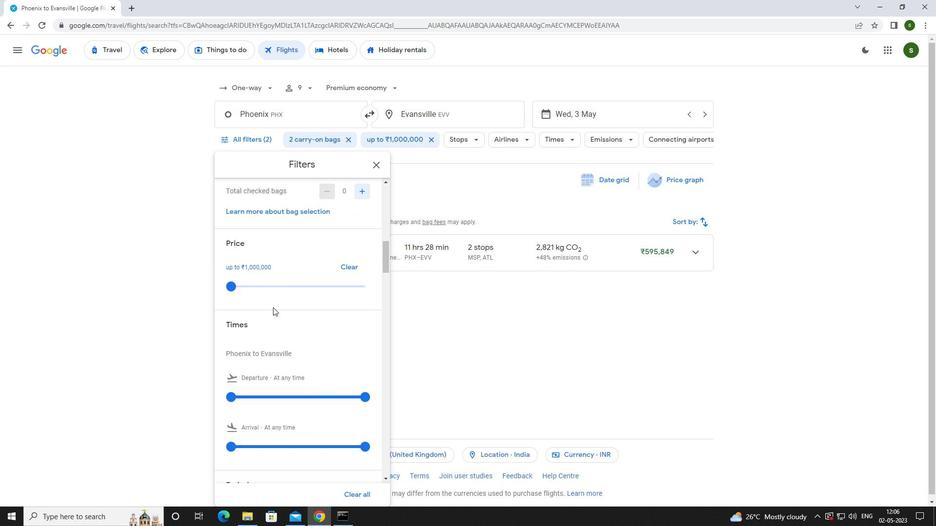 
Action: Mouse moved to (230, 350)
Screenshot: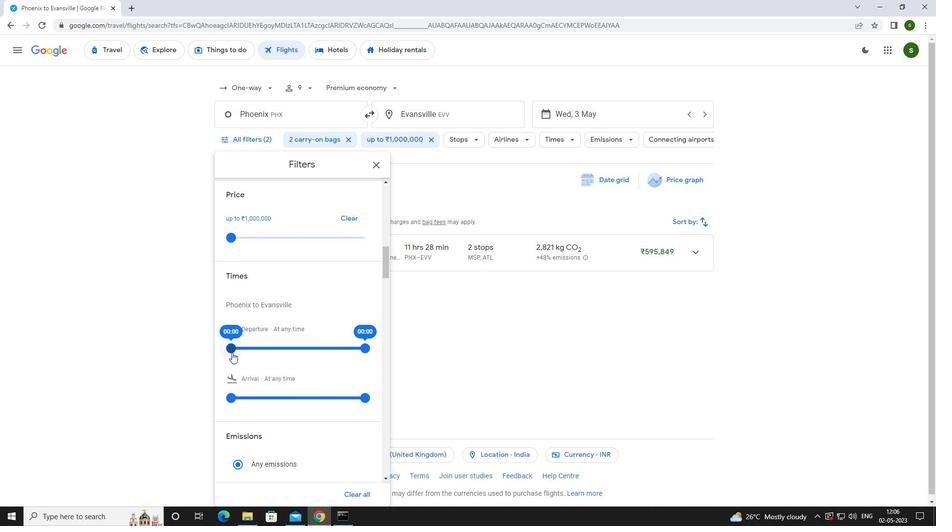 
Action: Mouse pressed left at (230, 350)
Screenshot: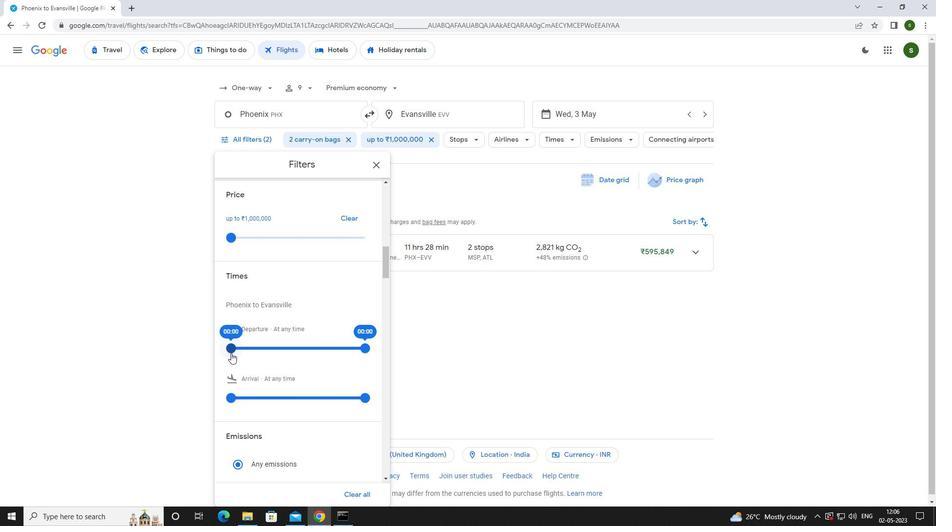 
Action: Mouse moved to (444, 341)
Screenshot: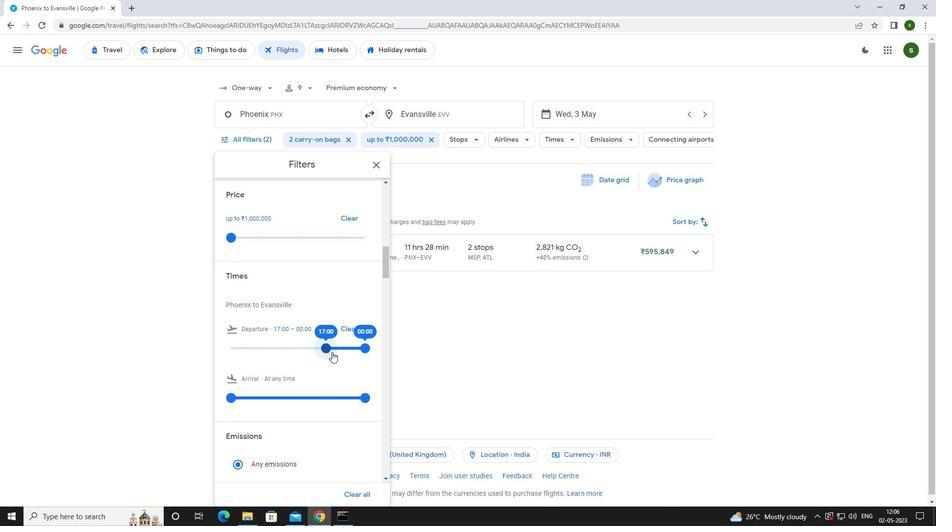 
Action: Mouse pressed left at (444, 341)
Screenshot: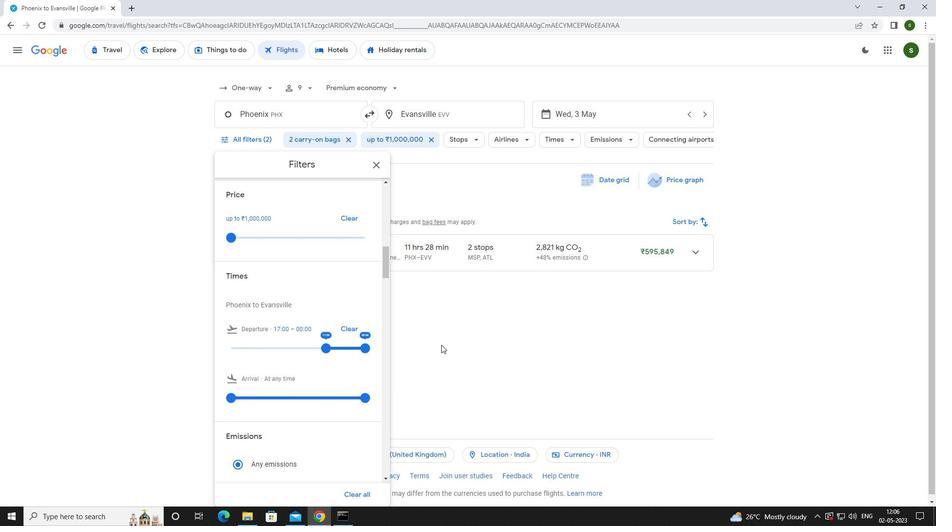 
Action: Mouse moved to (445, 339)
Screenshot: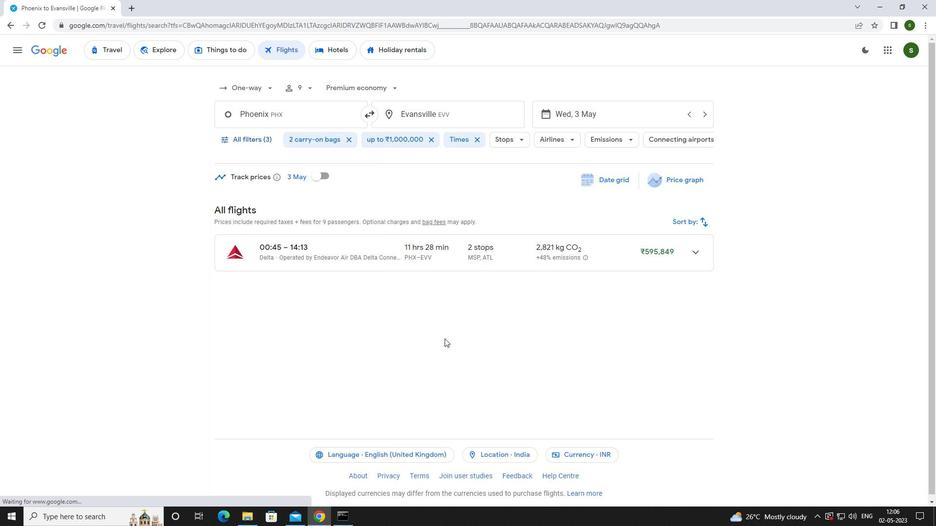 
